 Task: Find connections with filter location Espelkamp with filter topic #Futurismwith filter profile language English with filter current company REDA Chemicals with filter school Petit Seminaire Higher Secondary School with filter industry Media Production with filter service category Consulting with filter keywords title Painter
Action: Mouse moved to (484, 61)
Screenshot: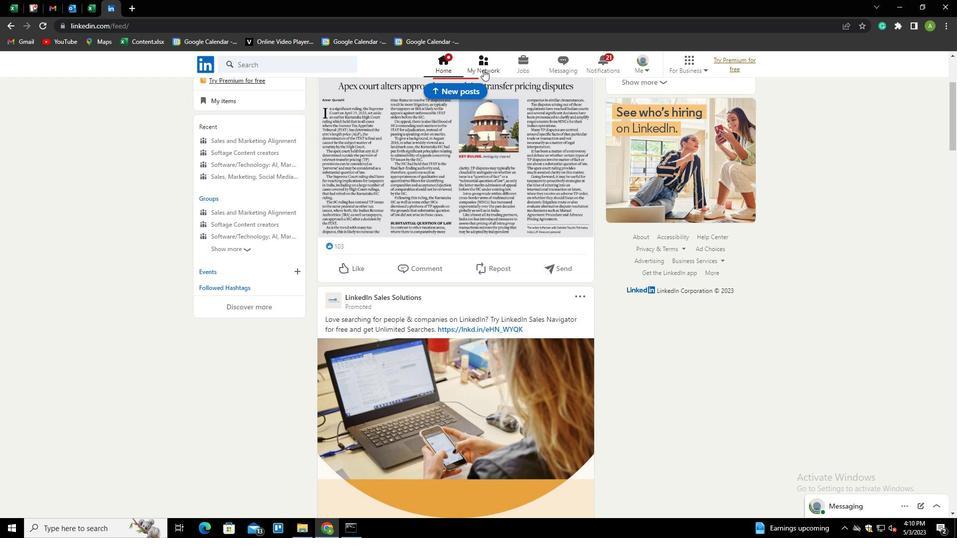 
Action: Mouse pressed left at (484, 61)
Screenshot: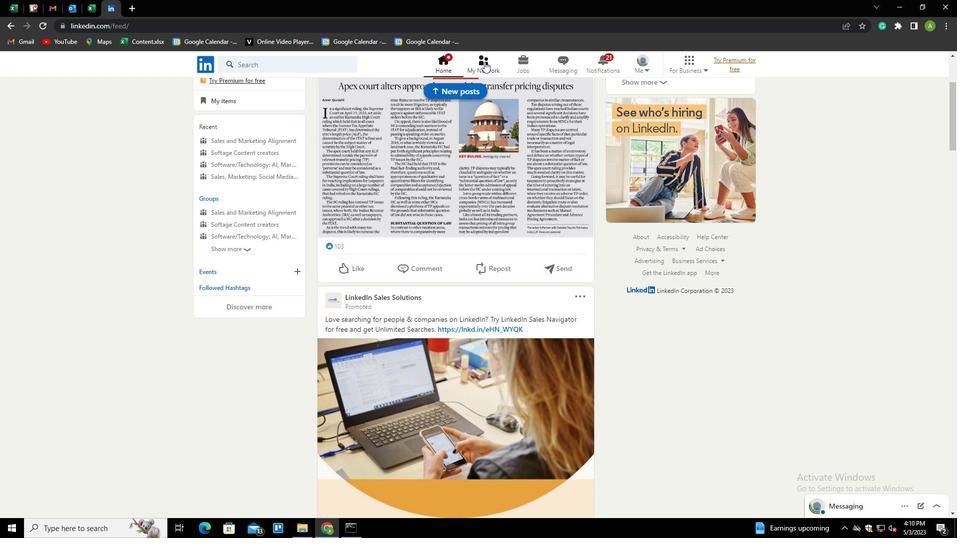 
Action: Mouse moved to (243, 116)
Screenshot: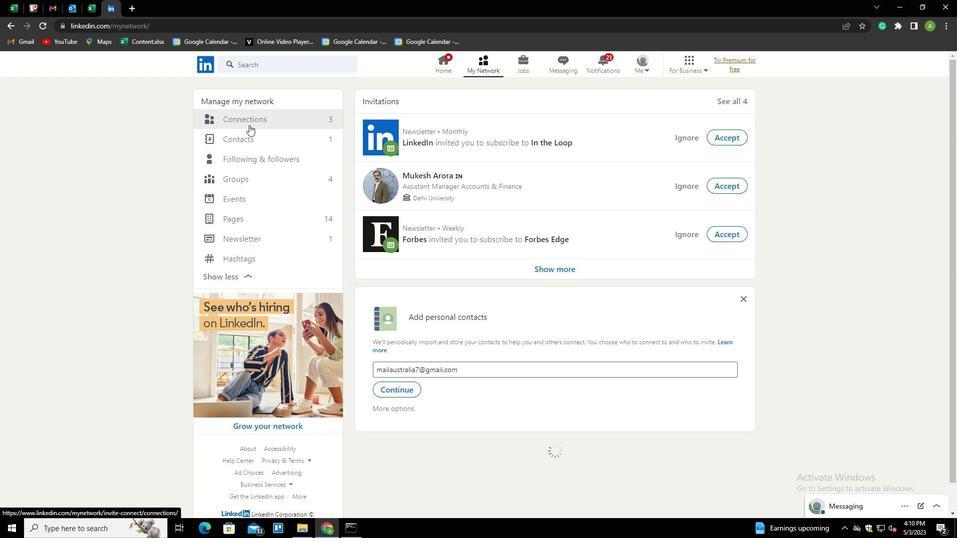 
Action: Mouse pressed left at (243, 116)
Screenshot: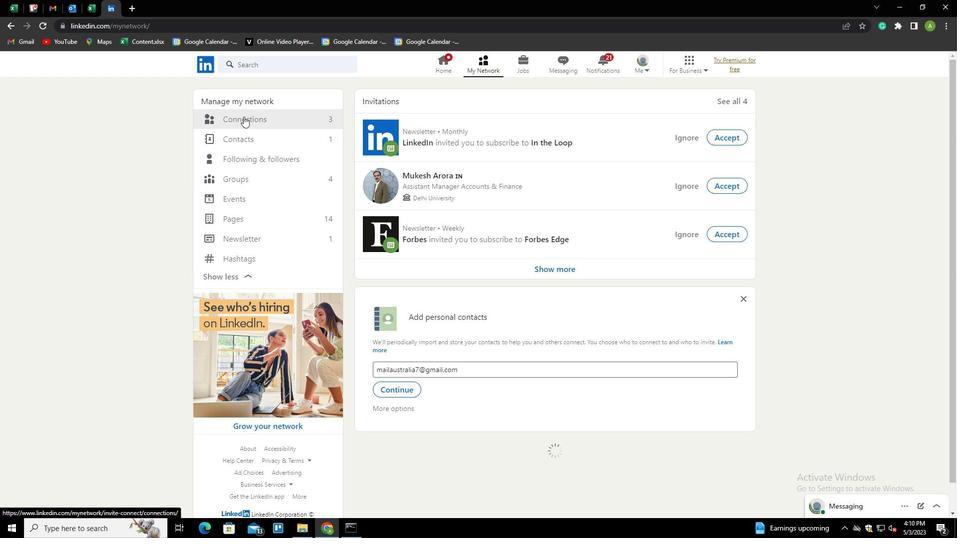 
Action: Mouse moved to (552, 118)
Screenshot: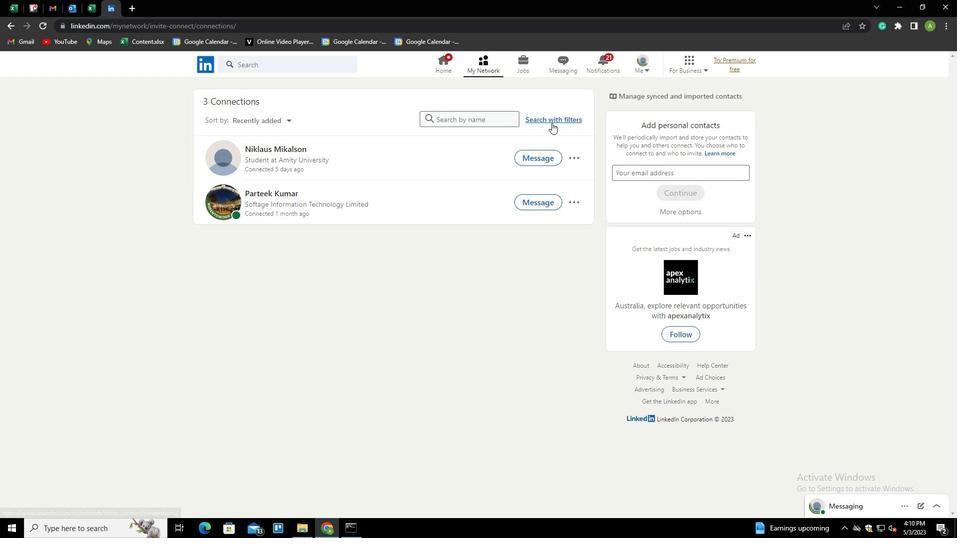
Action: Mouse pressed left at (552, 118)
Screenshot: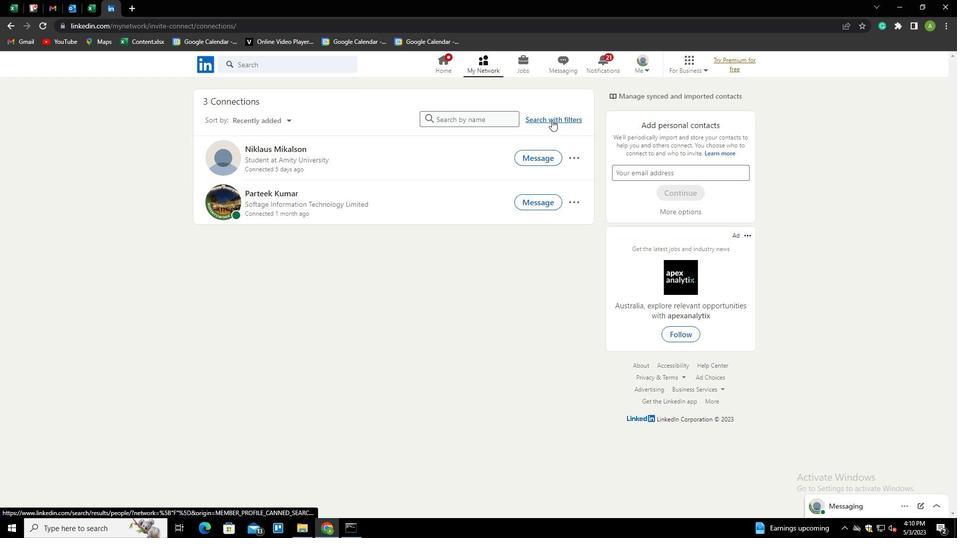 
Action: Mouse moved to (510, 92)
Screenshot: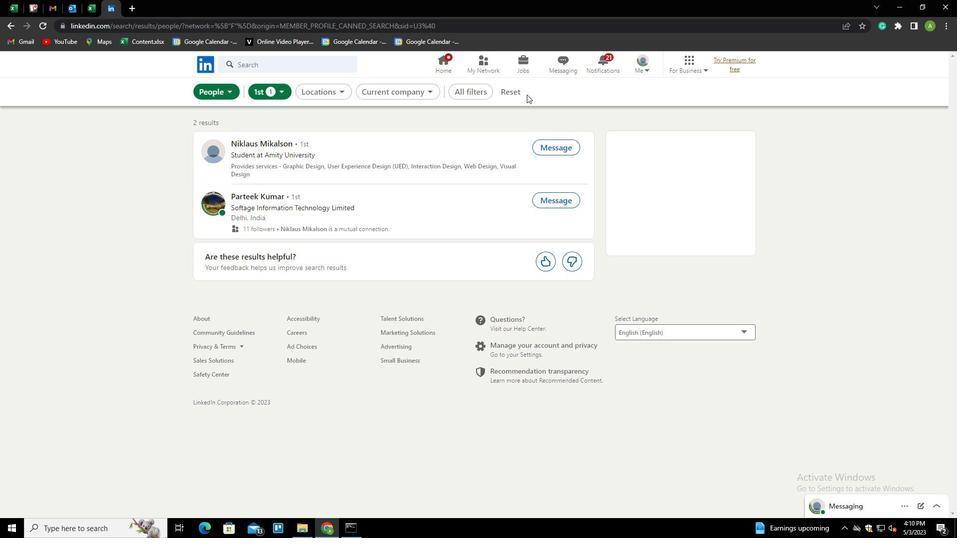 
Action: Mouse pressed left at (510, 92)
Screenshot: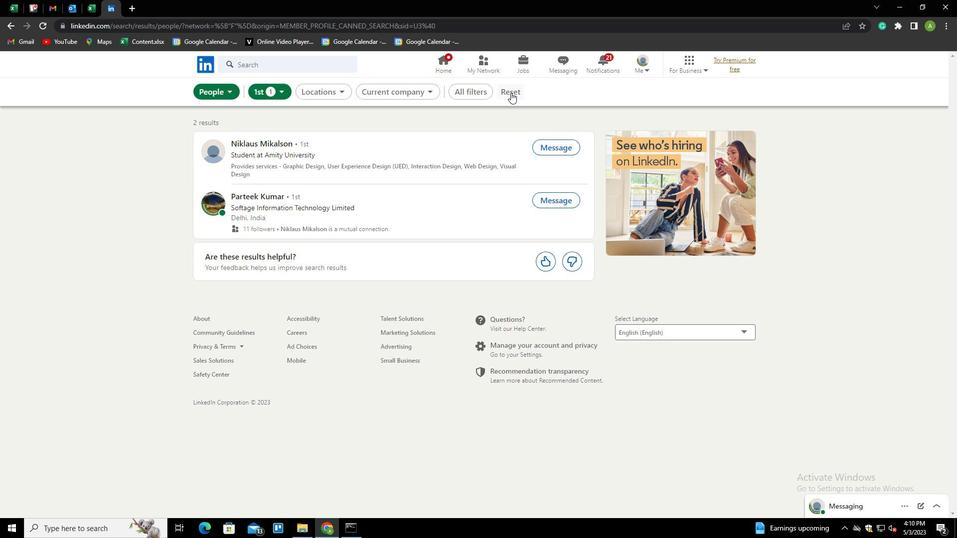 
Action: Mouse moved to (491, 91)
Screenshot: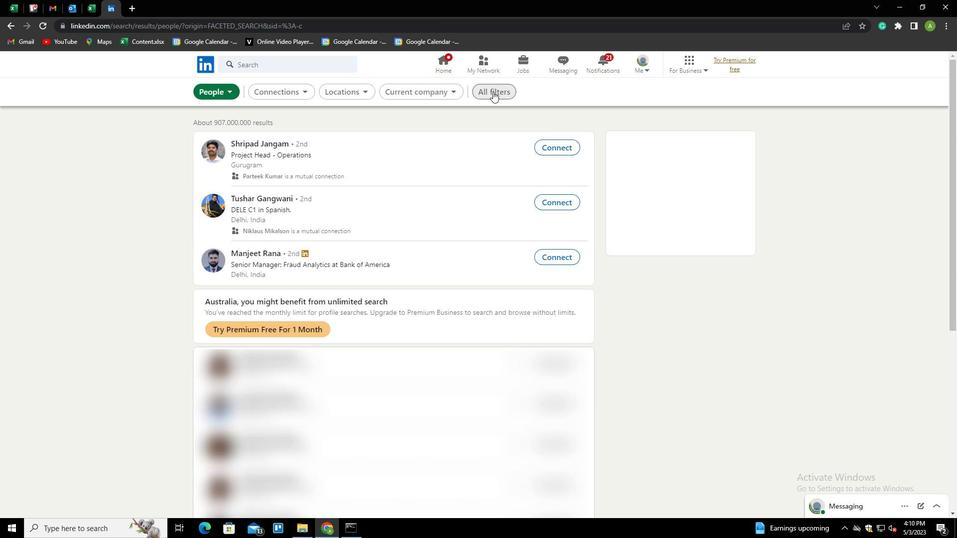 
Action: Mouse pressed left at (491, 91)
Screenshot: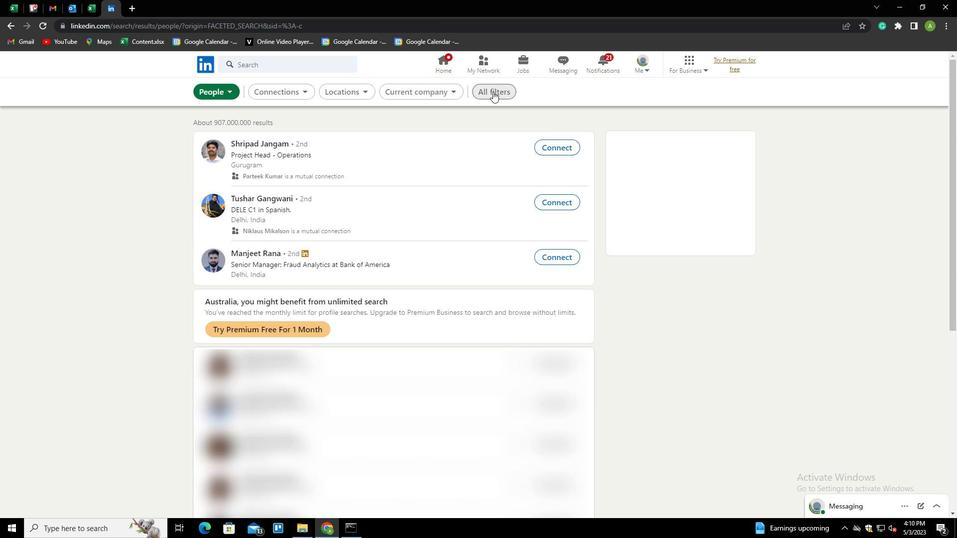 
Action: Mouse moved to (857, 276)
Screenshot: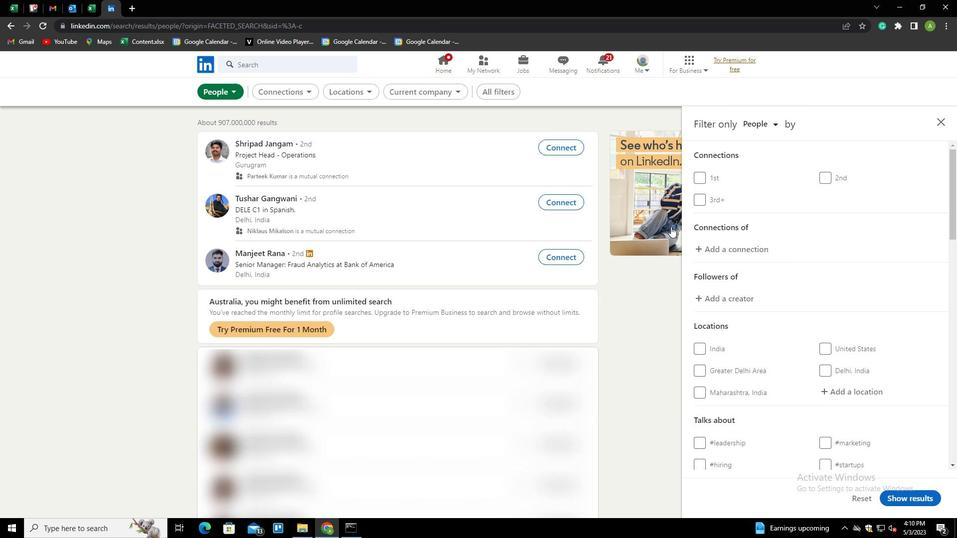 
Action: Mouse scrolled (857, 276) with delta (0, 0)
Screenshot: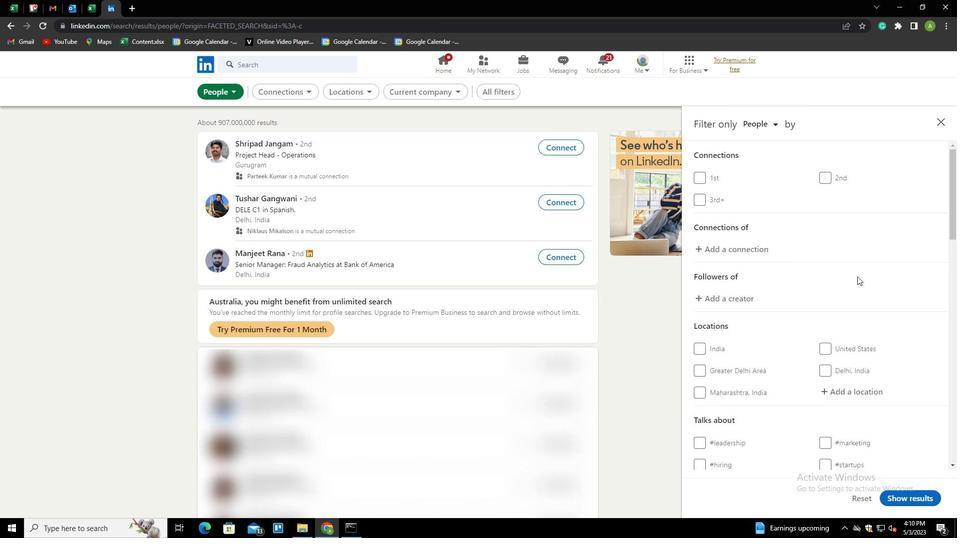 
Action: Mouse scrolled (857, 276) with delta (0, 0)
Screenshot: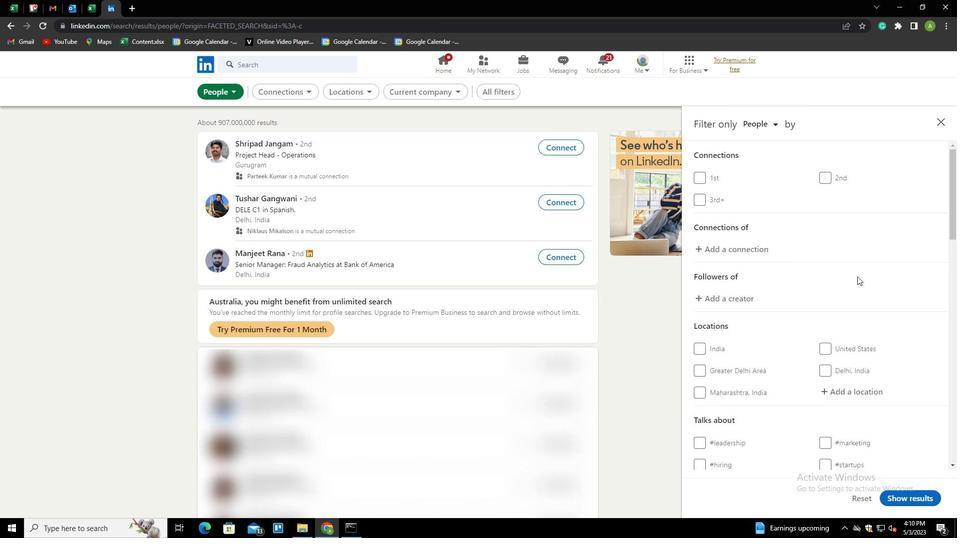 
Action: Mouse moved to (843, 295)
Screenshot: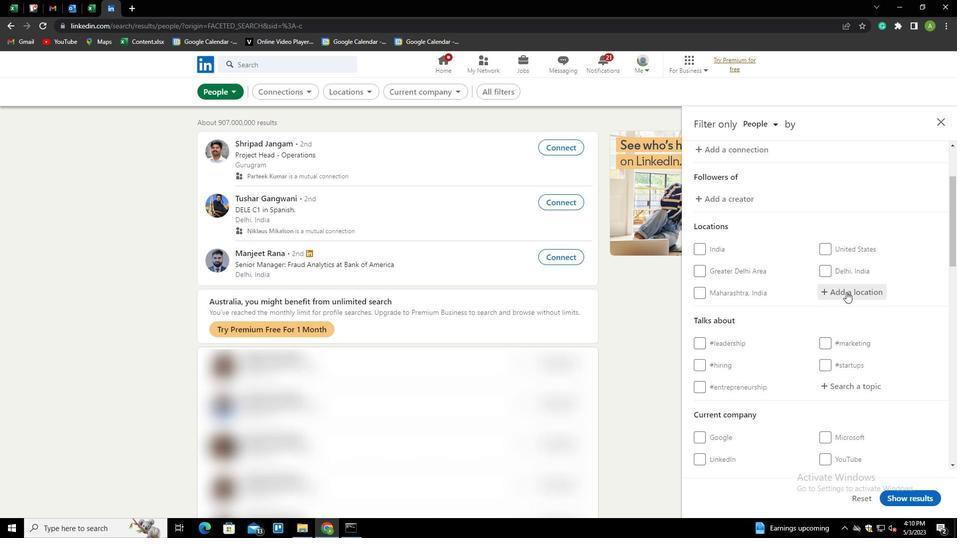 
Action: Mouse pressed left at (843, 295)
Screenshot: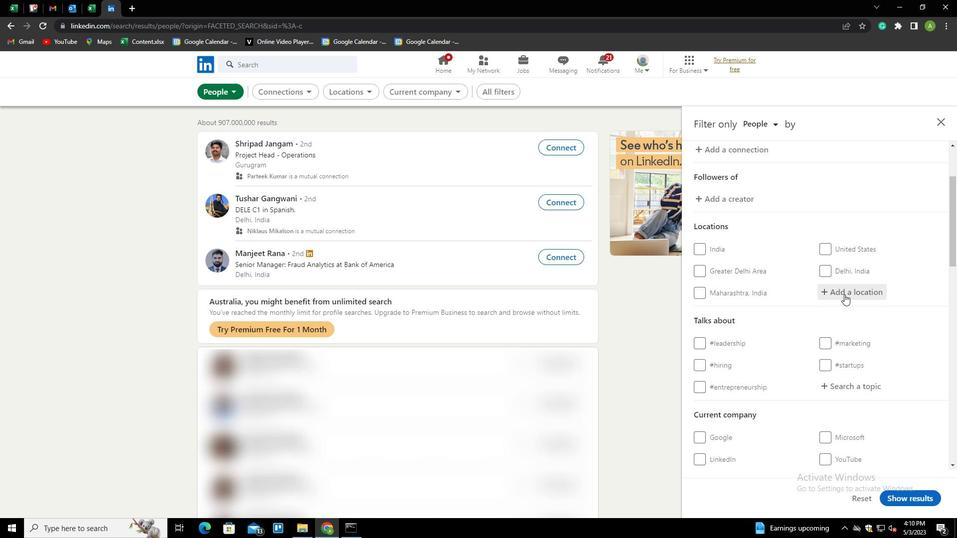 
Action: Mouse moved to (847, 293)
Screenshot: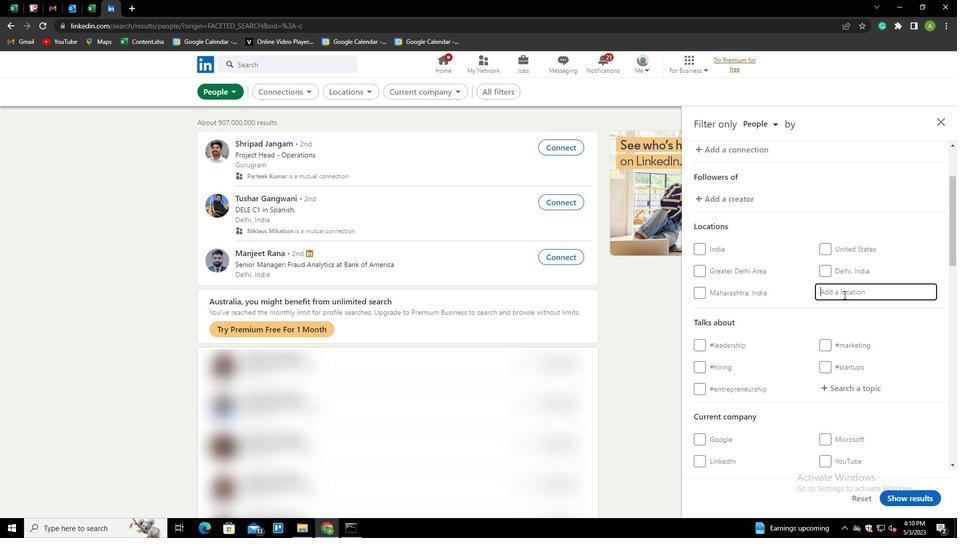 
Action: Mouse pressed left at (847, 293)
Screenshot: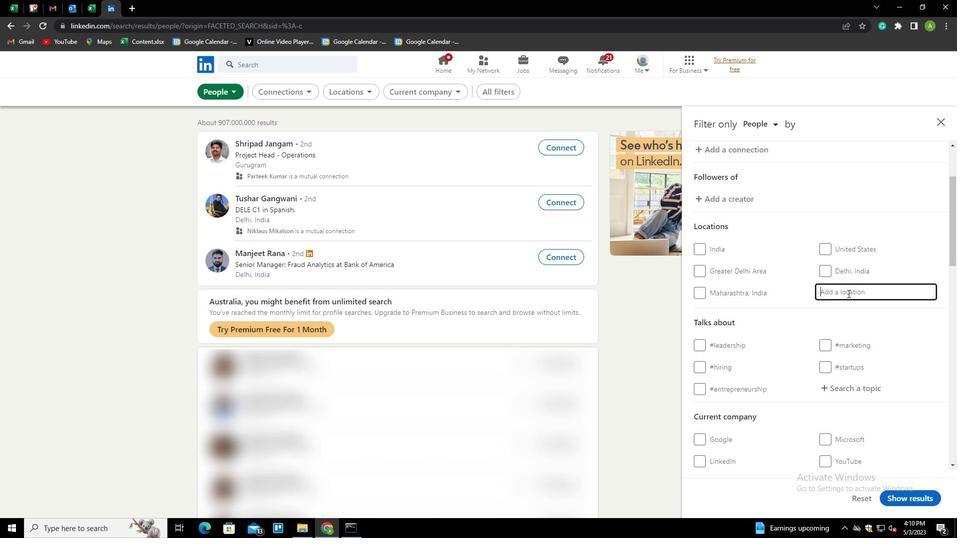 
Action: Key pressed <Key.shift>ESPELKAMP<Key.down><Key.enter>
Screenshot: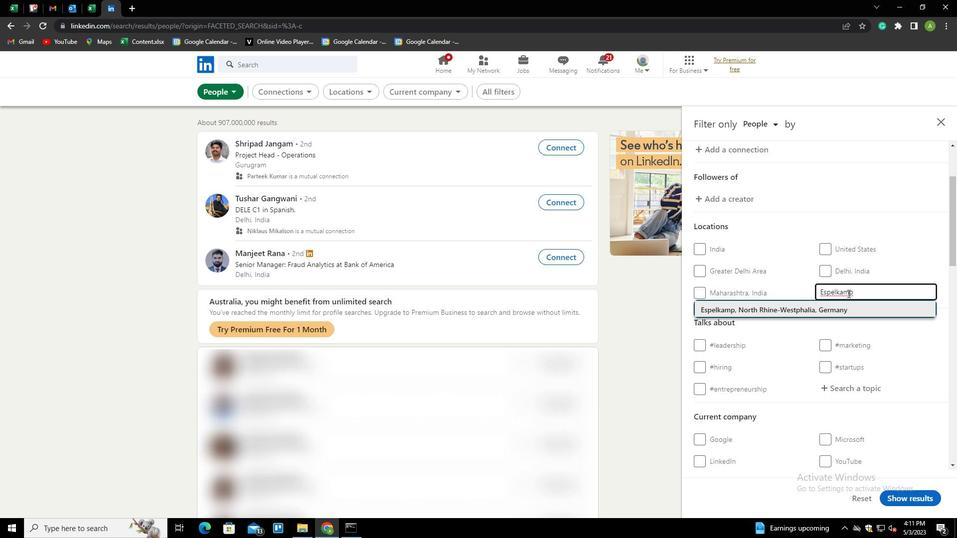 
Action: Mouse scrolled (847, 293) with delta (0, 0)
Screenshot: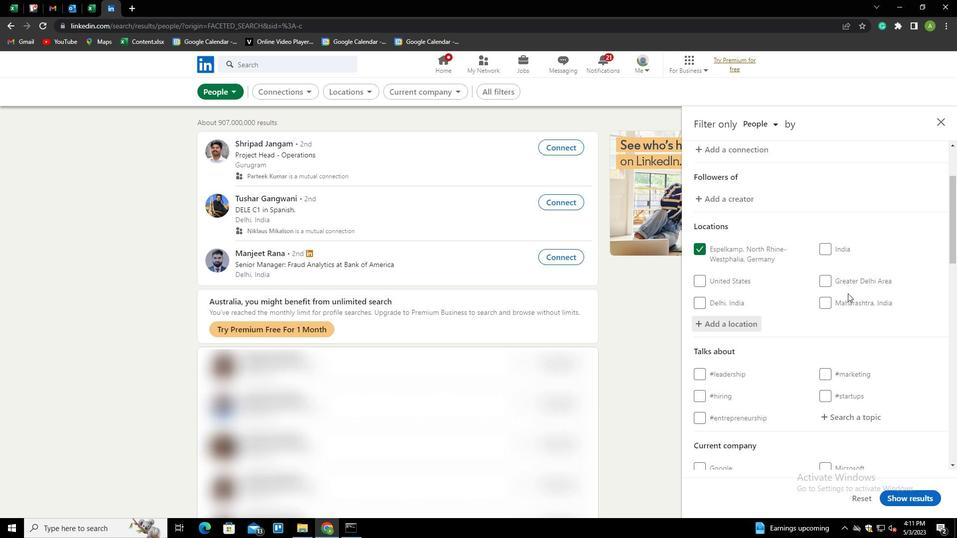 
Action: Mouse scrolled (847, 293) with delta (0, 0)
Screenshot: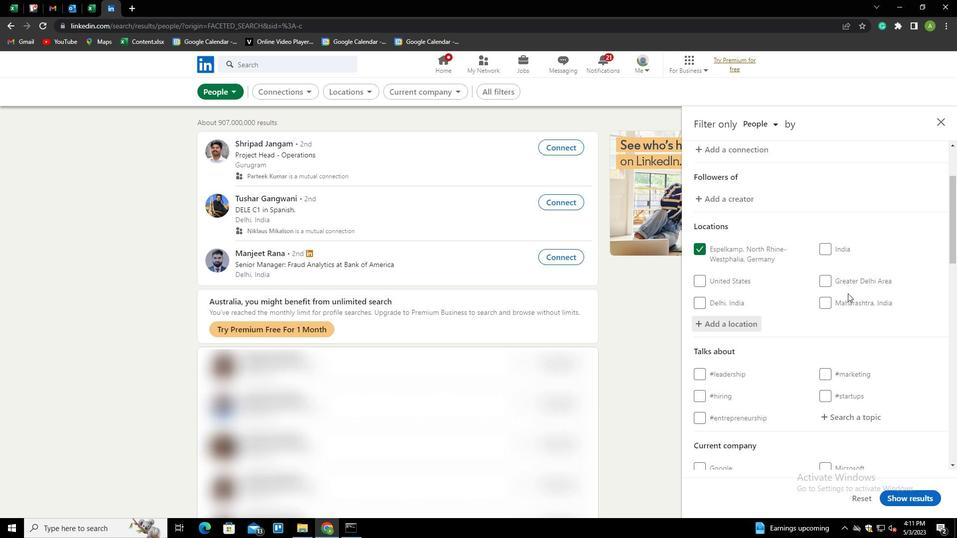
Action: Mouse scrolled (847, 293) with delta (0, 0)
Screenshot: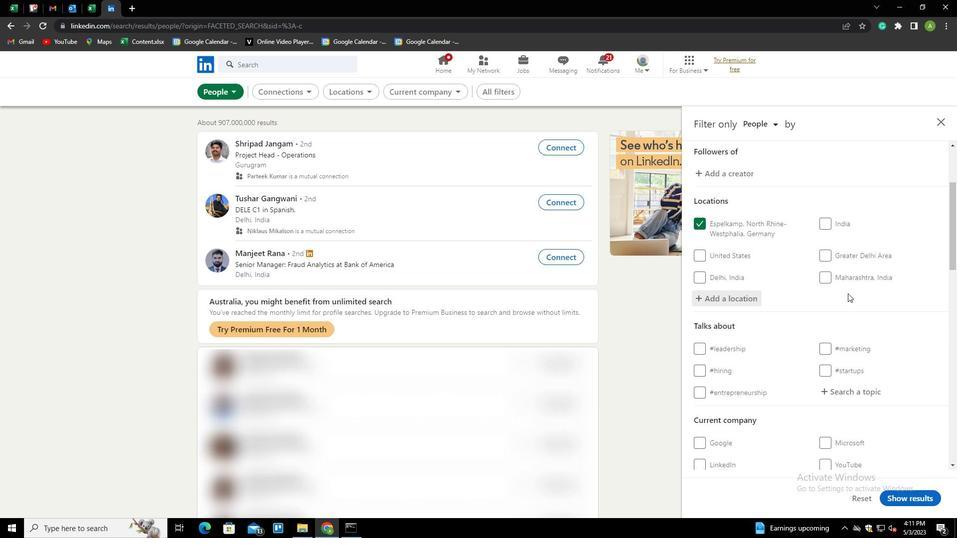 
Action: Mouse moved to (848, 268)
Screenshot: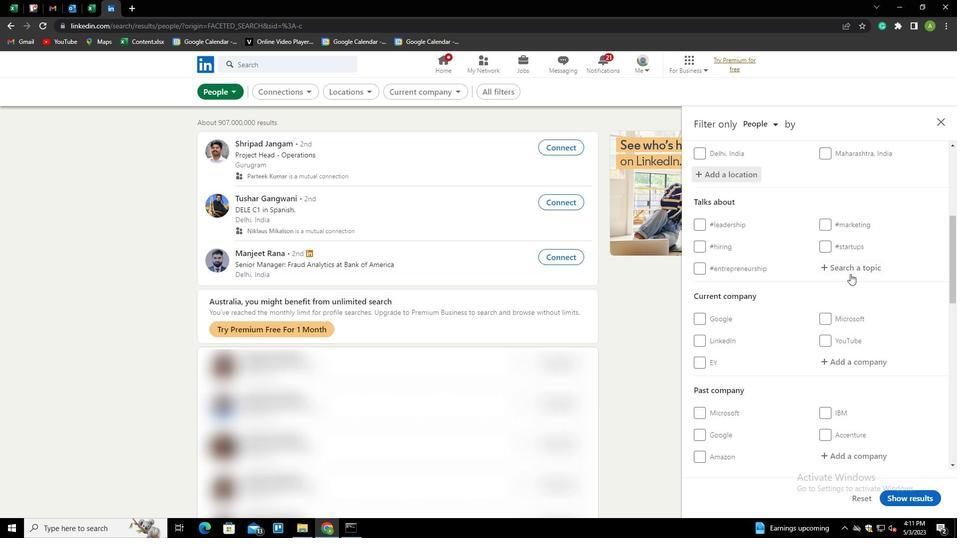 
Action: Mouse pressed left at (848, 268)
Screenshot: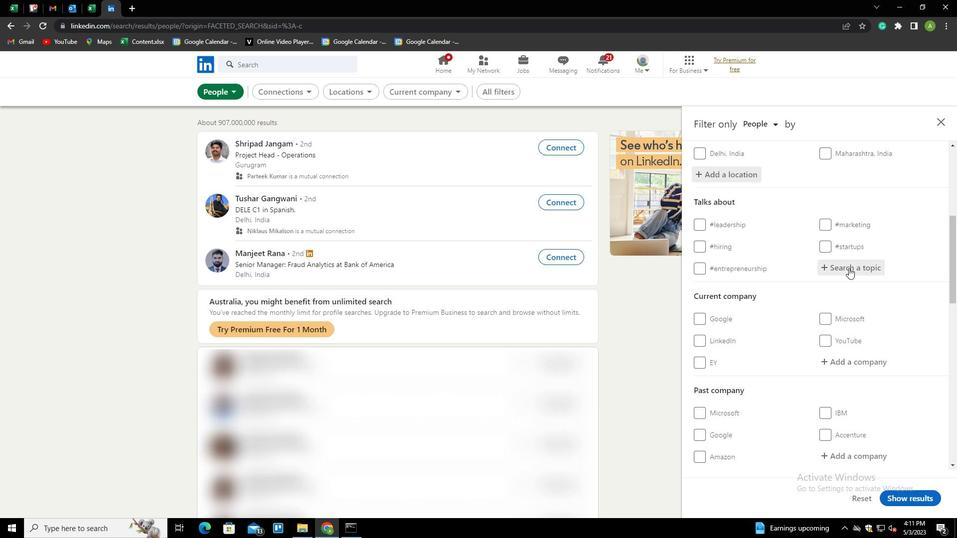 
Action: Key pressed <Key.shift>FUTURISM<Key.down><Key.enter>
Screenshot: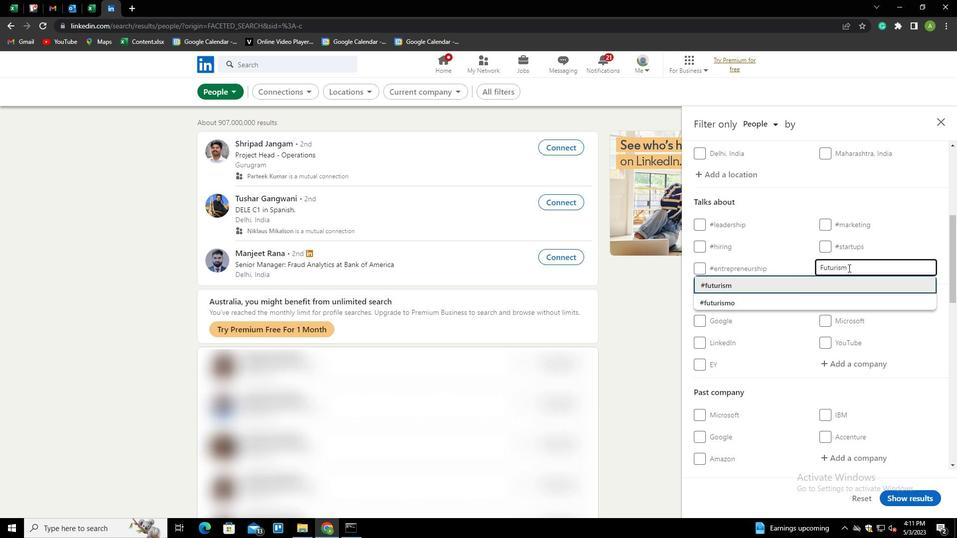 
Action: Mouse scrolled (848, 267) with delta (0, 0)
Screenshot: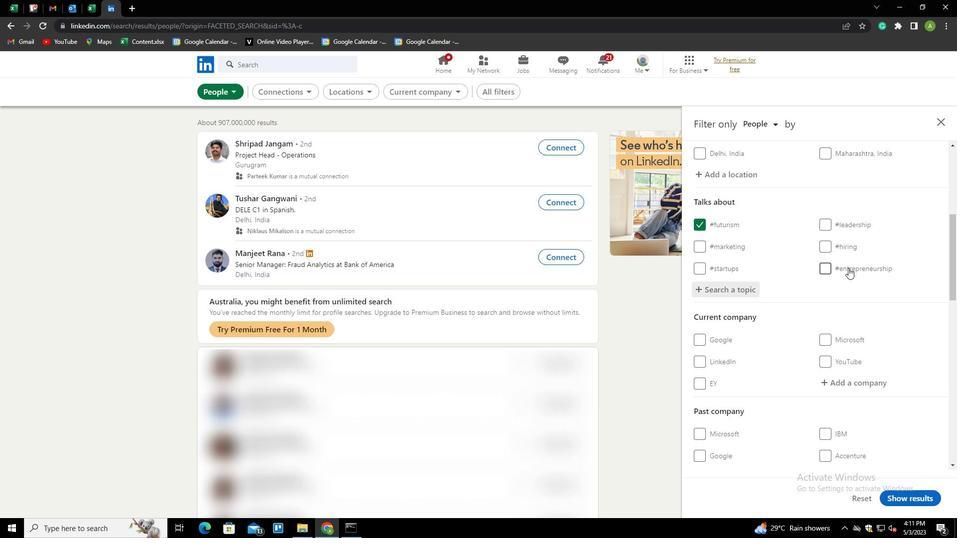 
Action: Mouse scrolled (848, 267) with delta (0, 0)
Screenshot: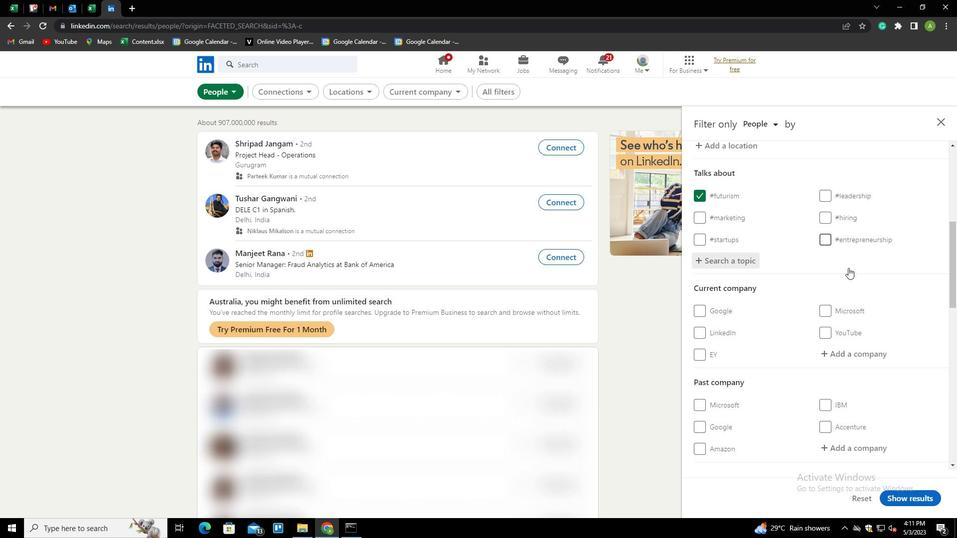 
Action: Mouse scrolled (848, 267) with delta (0, 0)
Screenshot: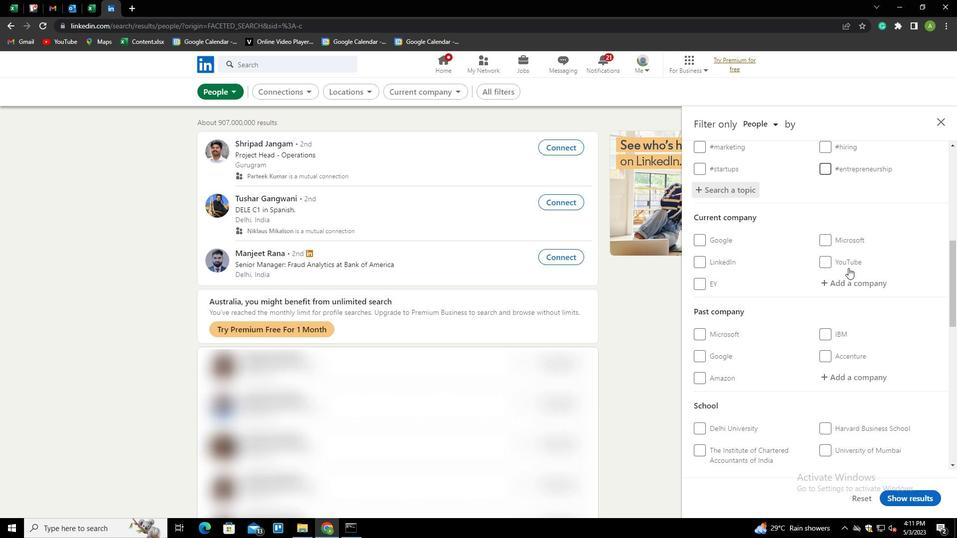 
Action: Mouse moved to (853, 242)
Screenshot: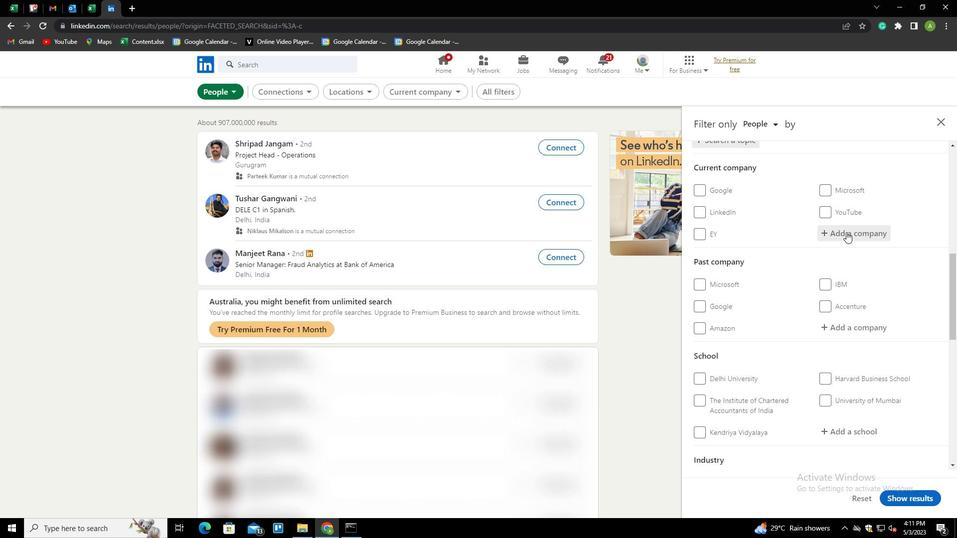 
Action: Mouse scrolled (853, 242) with delta (0, 0)
Screenshot: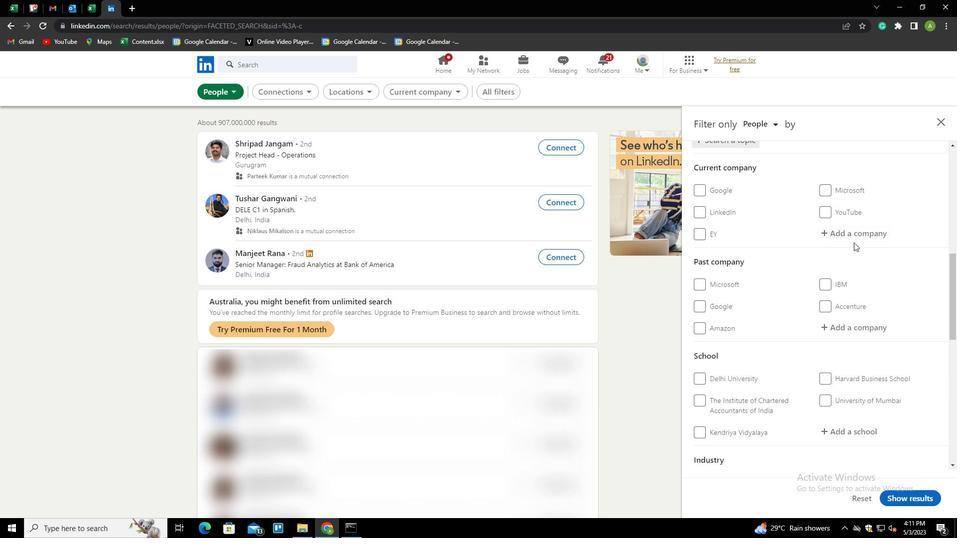 
Action: Mouse scrolled (853, 242) with delta (0, 0)
Screenshot: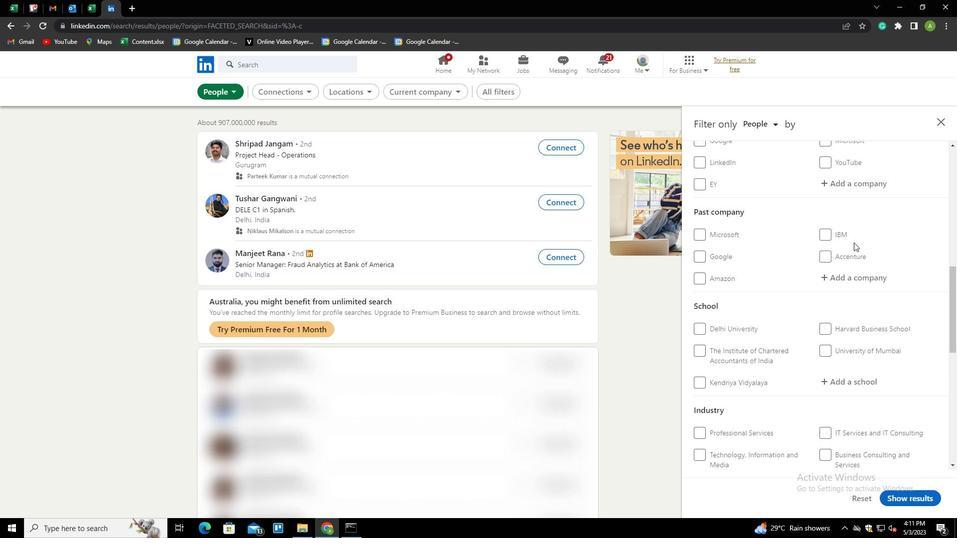 
Action: Mouse scrolled (853, 242) with delta (0, 0)
Screenshot: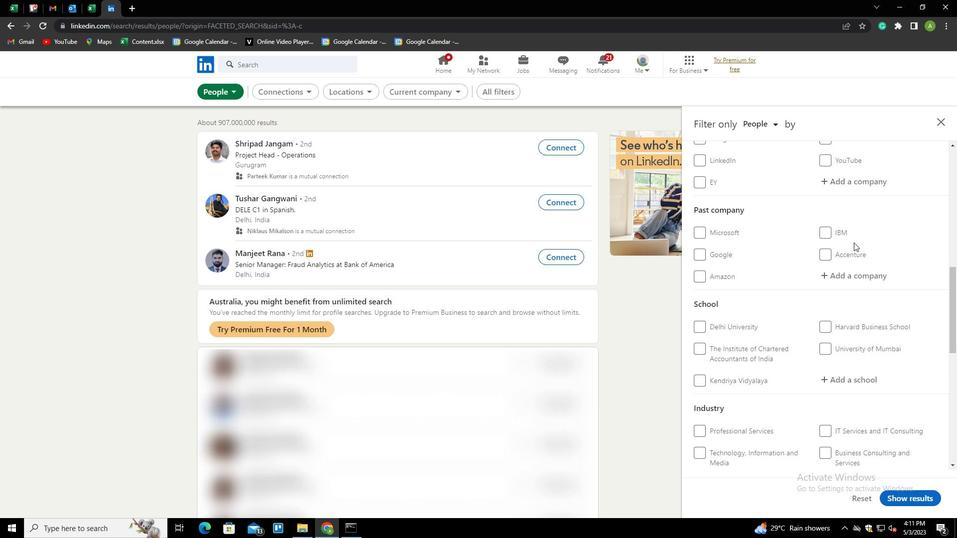 
Action: Mouse scrolled (853, 242) with delta (0, 0)
Screenshot: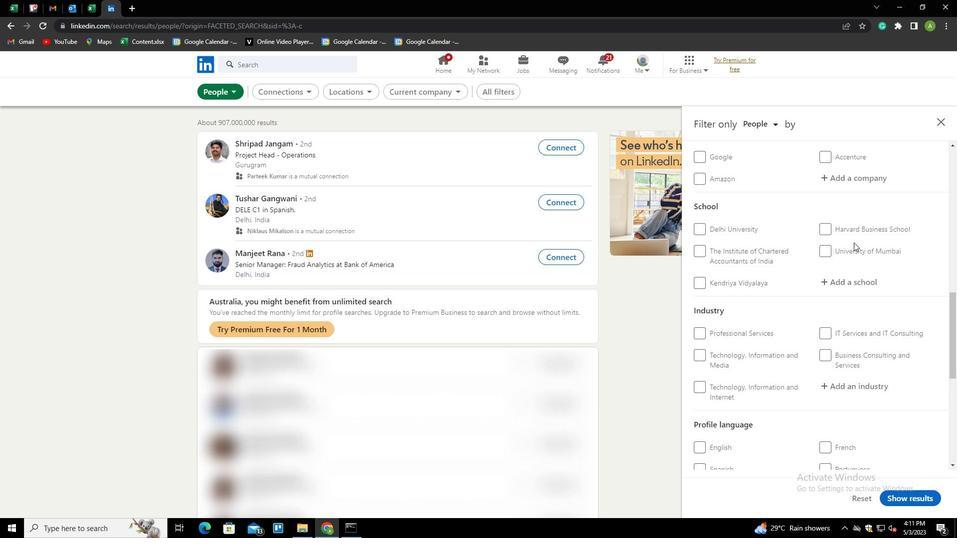 
Action: Mouse scrolled (853, 242) with delta (0, 0)
Screenshot: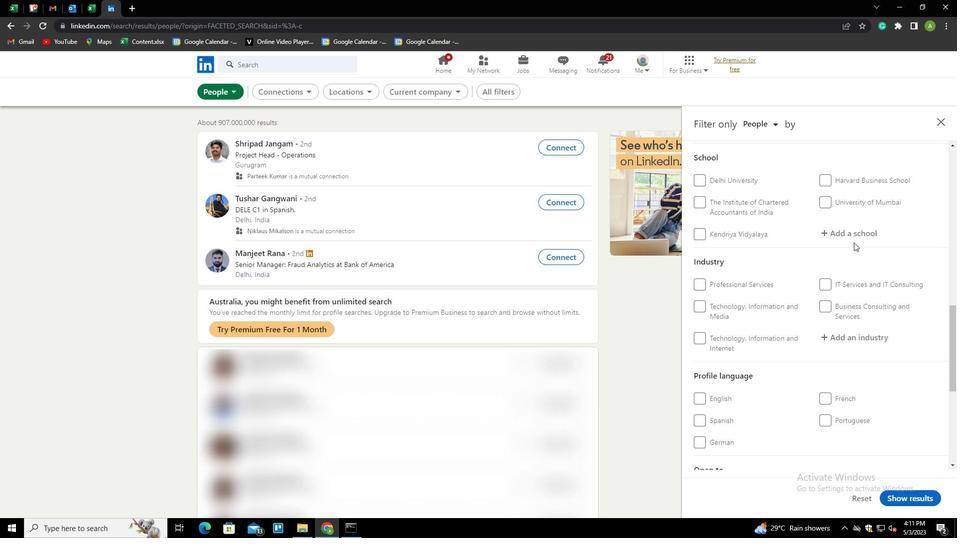 
Action: Mouse scrolled (853, 242) with delta (0, 0)
Screenshot: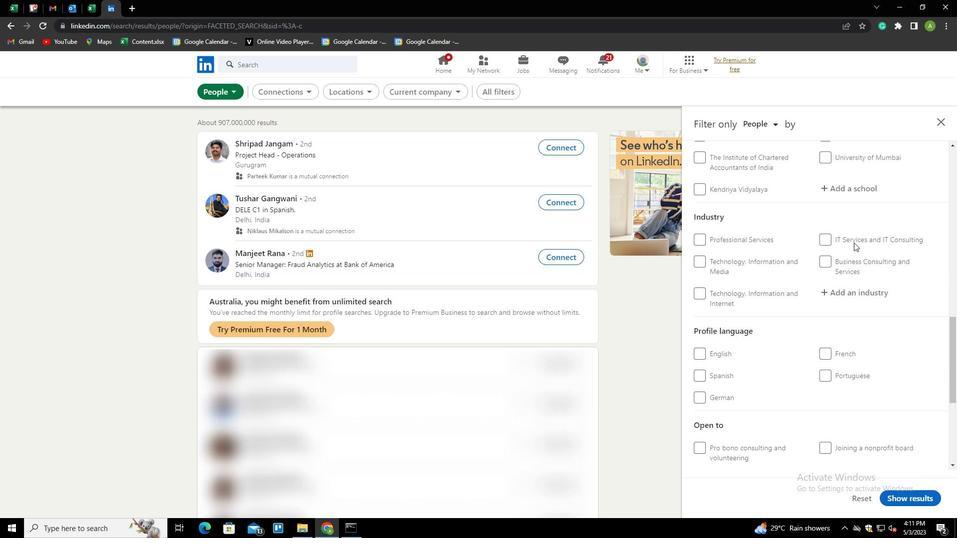 
Action: Mouse scrolled (853, 242) with delta (0, 0)
Screenshot: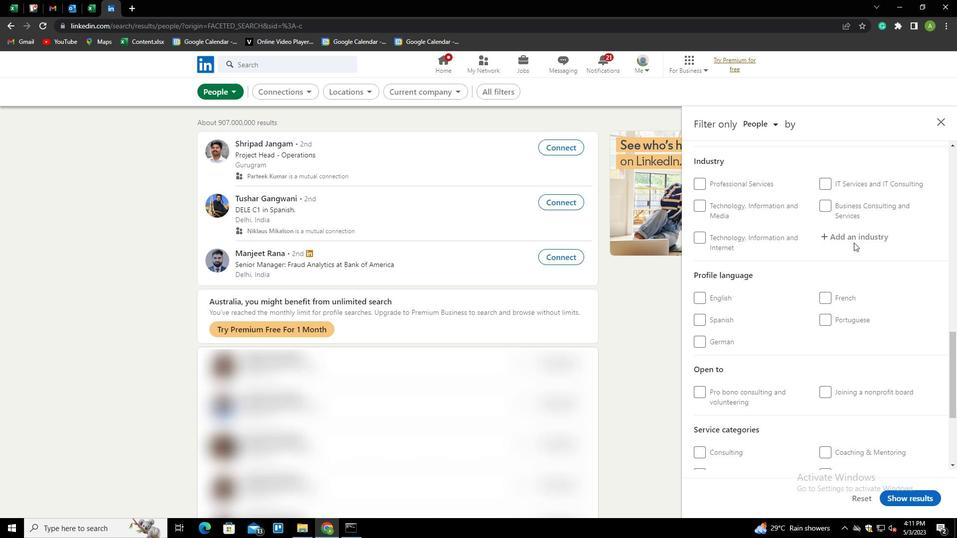 
Action: Mouse scrolled (853, 242) with delta (0, 0)
Screenshot: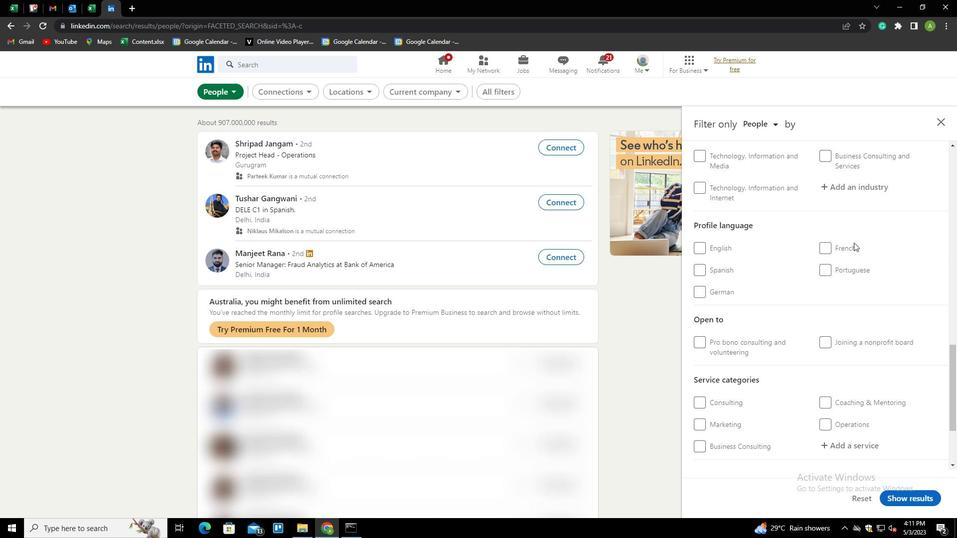 
Action: Mouse moved to (853, 243)
Screenshot: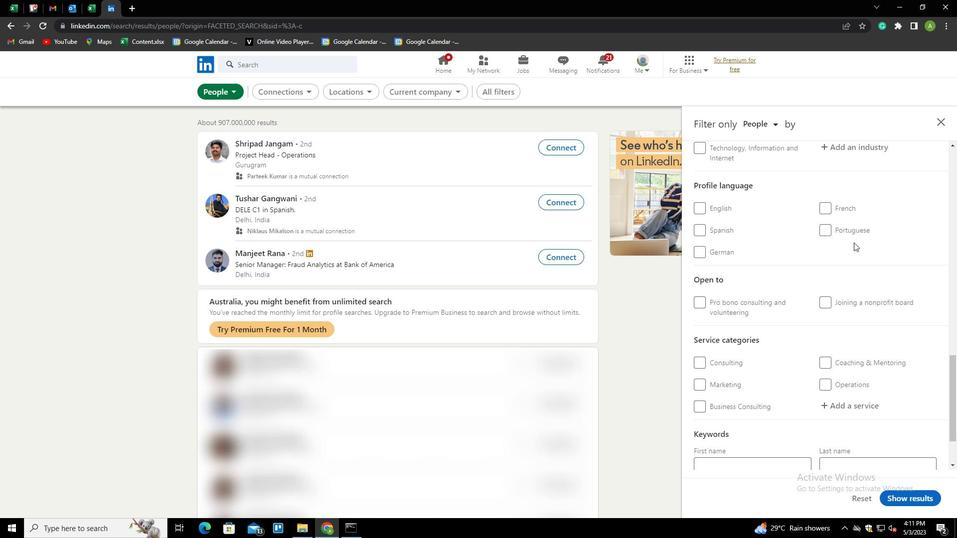 
Action: Mouse scrolled (853, 242) with delta (0, 0)
Screenshot: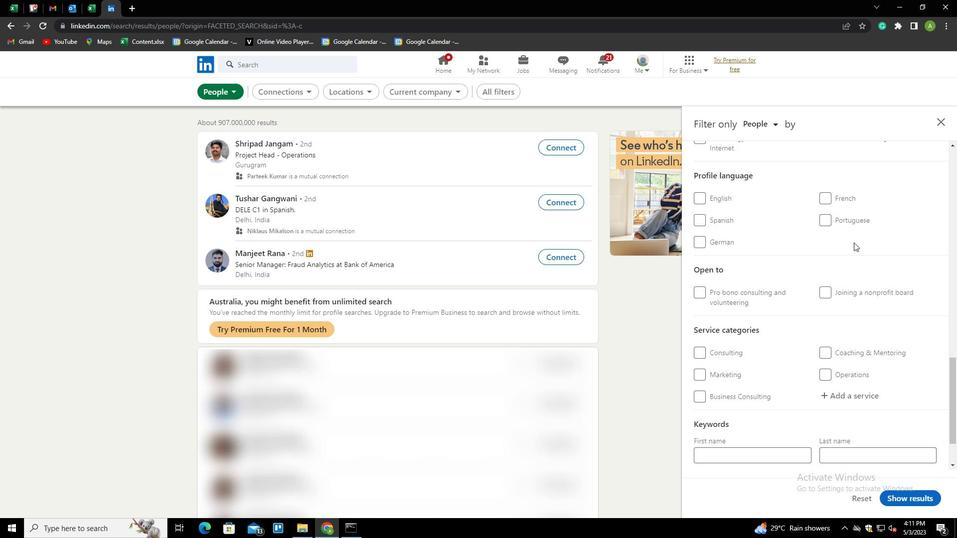
Action: Mouse moved to (712, 149)
Screenshot: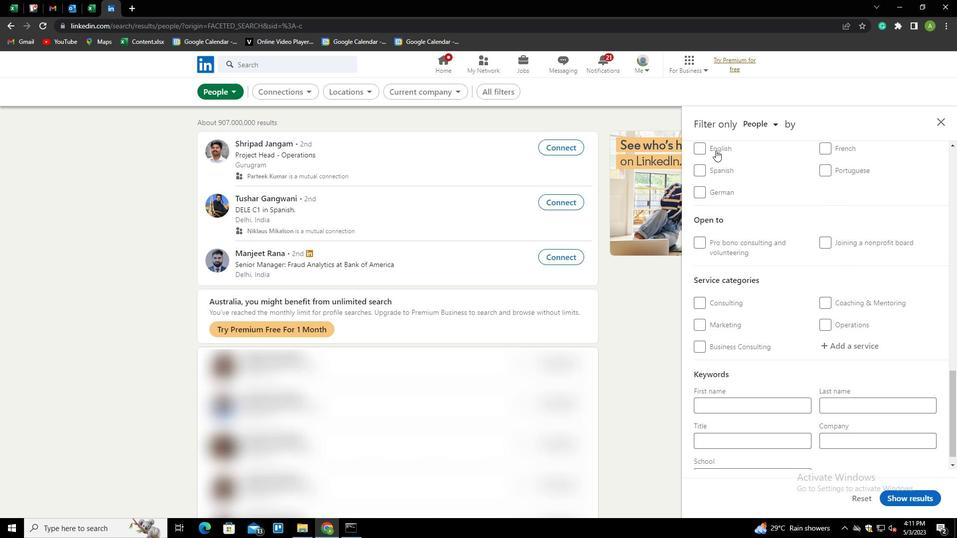 
Action: Mouse pressed left at (712, 149)
Screenshot: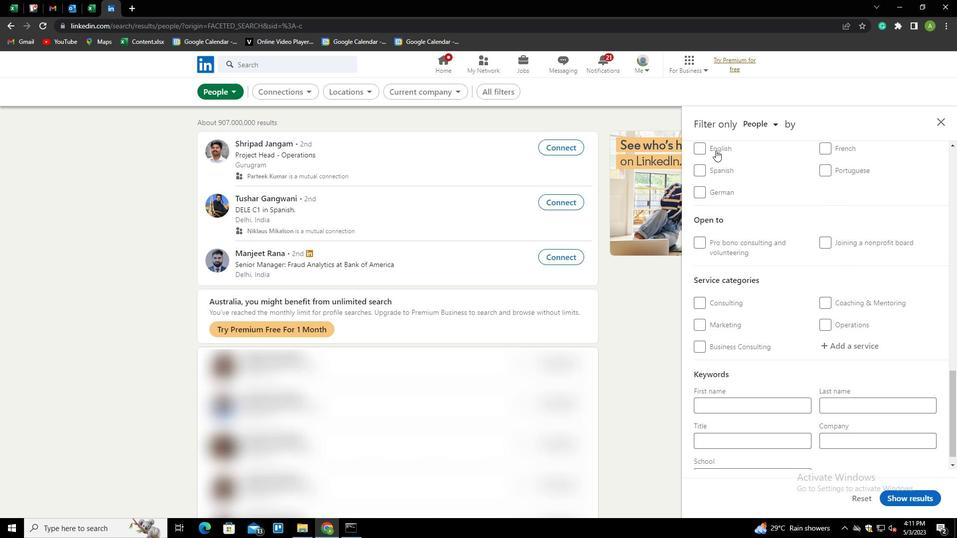 
Action: Mouse moved to (822, 210)
Screenshot: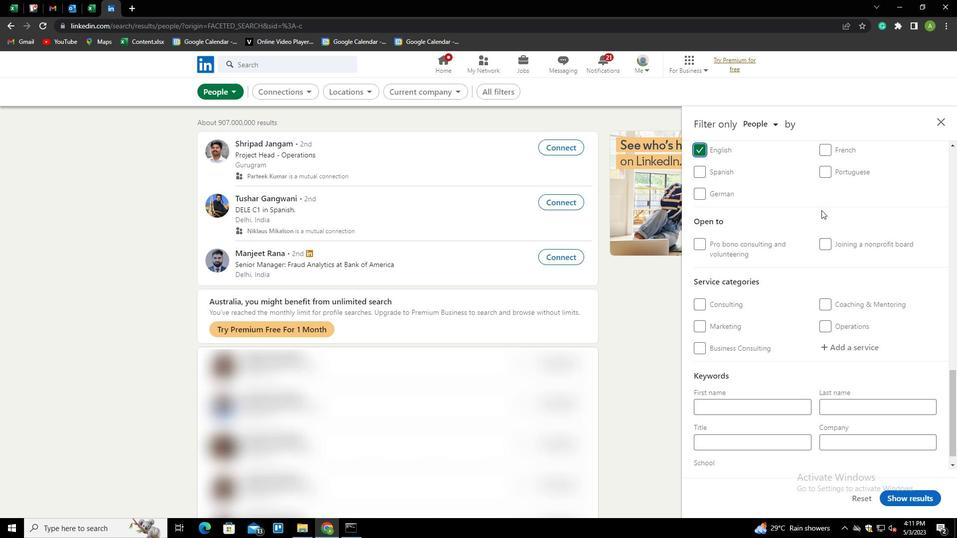 
Action: Mouse scrolled (822, 210) with delta (0, 0)
Screenshot: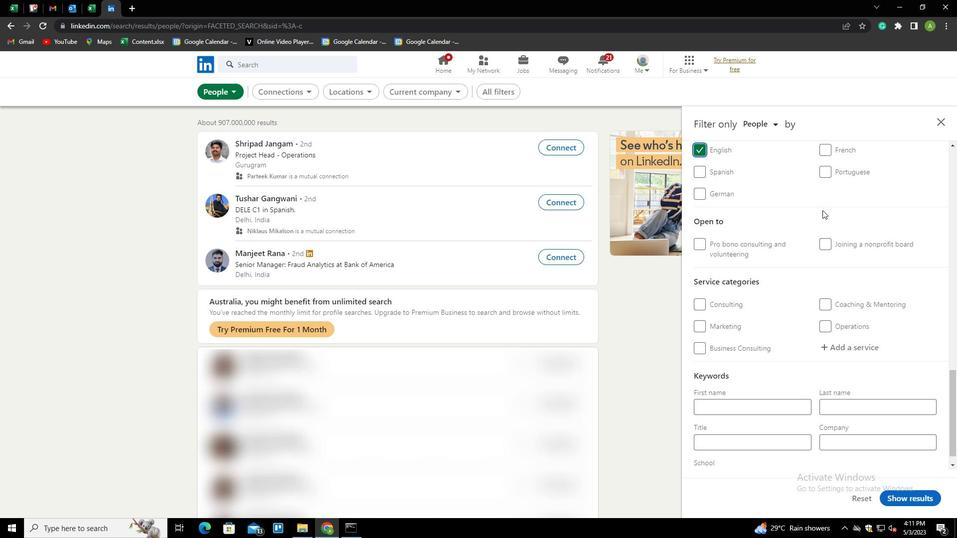 
Action: Mouse scrolled (822, 210) with delta (0, 0)
Screenshot: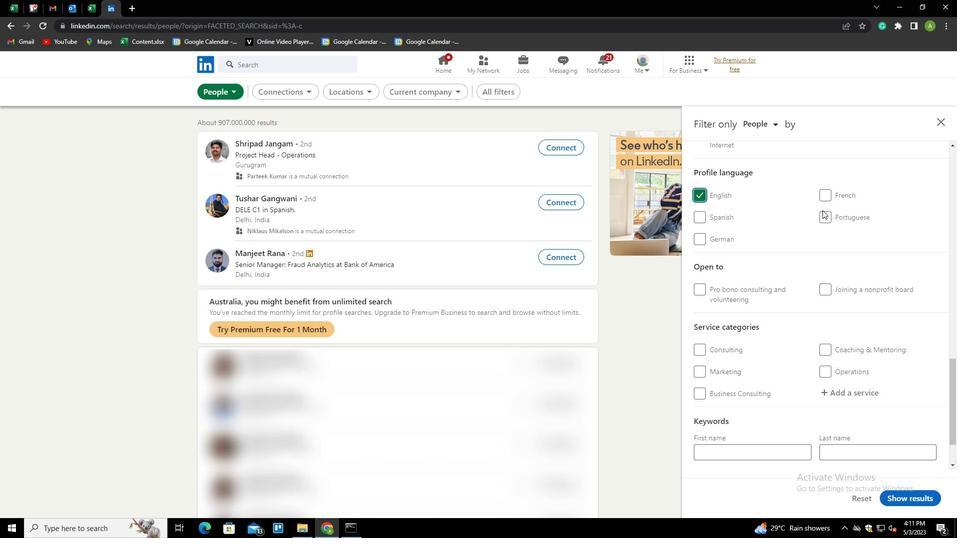 
Action: Mouse moved to (823, 210)
Screenshot: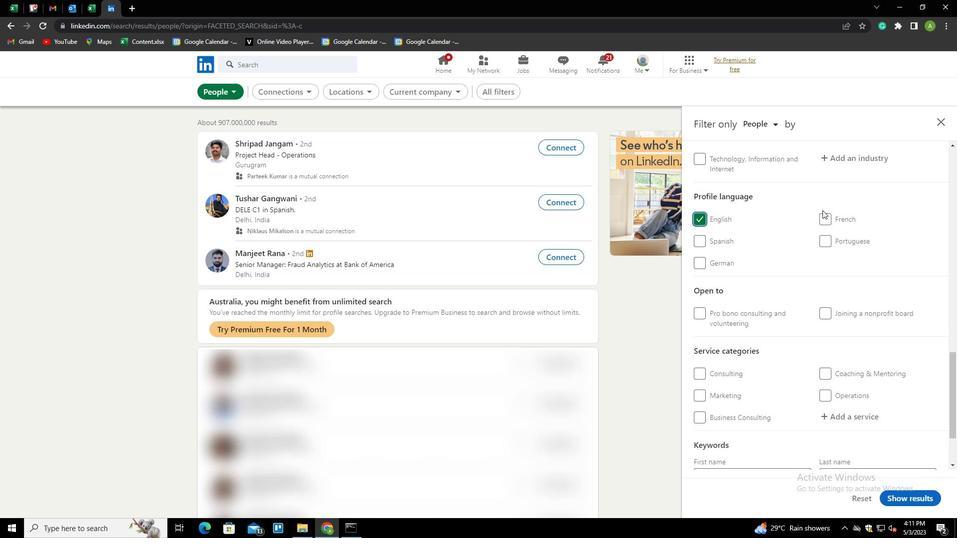 
Action: Mouse scrolled (823, 211) with delta (0, 0)
Screenshot: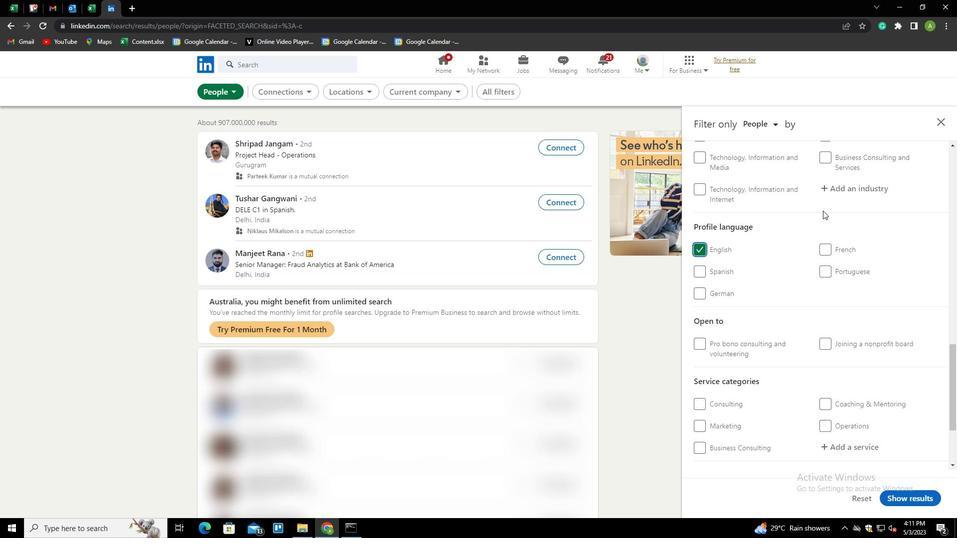 
Action: Mouse moved to (823, 211)
Screenshot: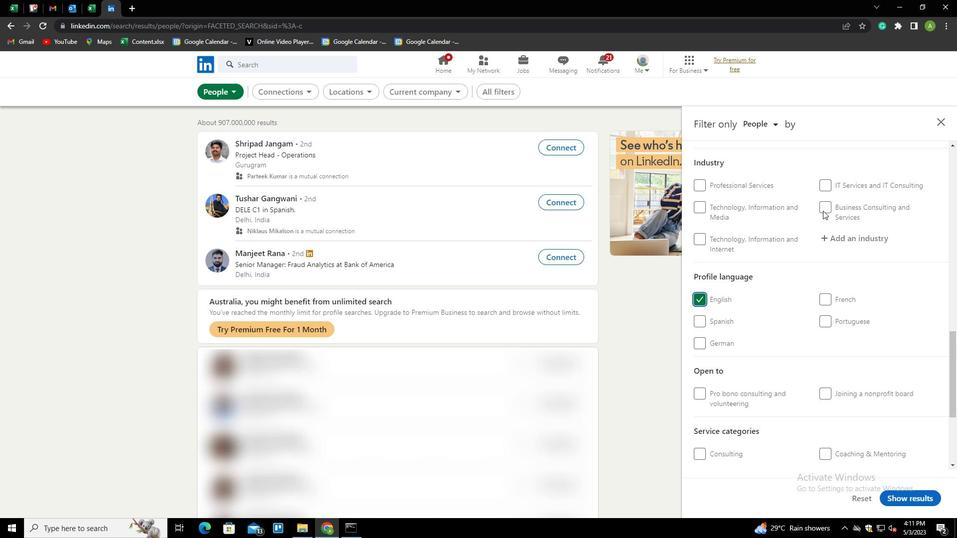 
Action: Mouse scrolled (823, 212) with delta (0, 0)
Screenshot: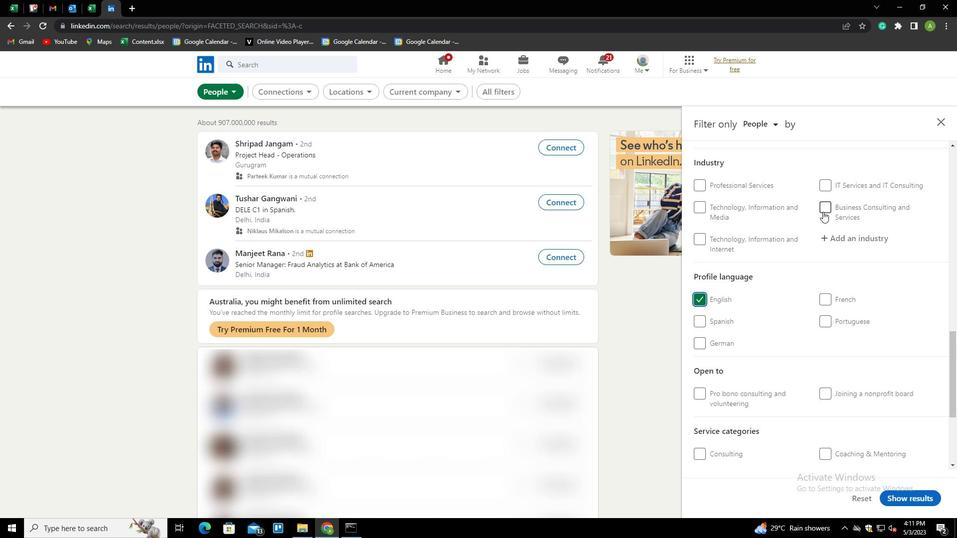 
Action: Mouse scrolled (823, 212) with delta (0, 0)
Screenshot: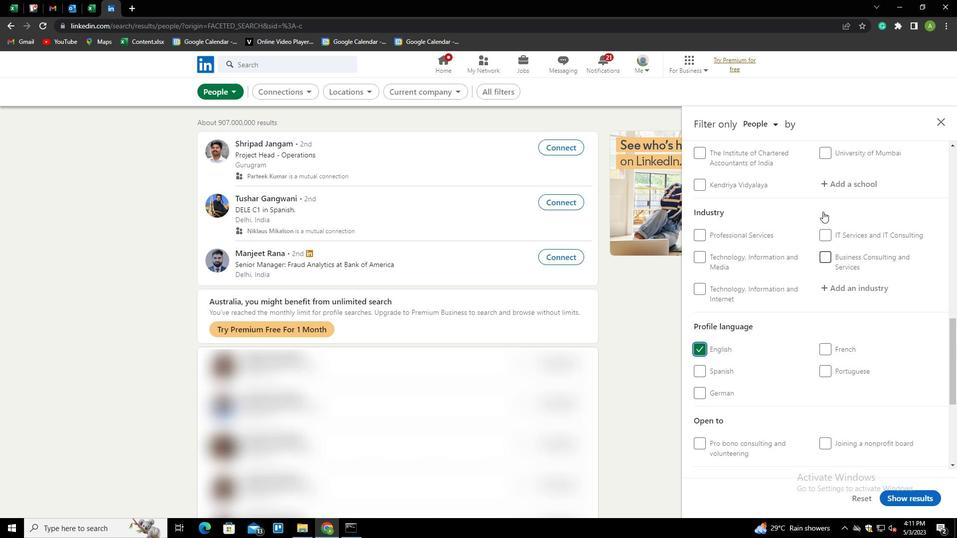 
Action: Mouse scrolled (823, 212) with delta (0, 0)
Screenshot: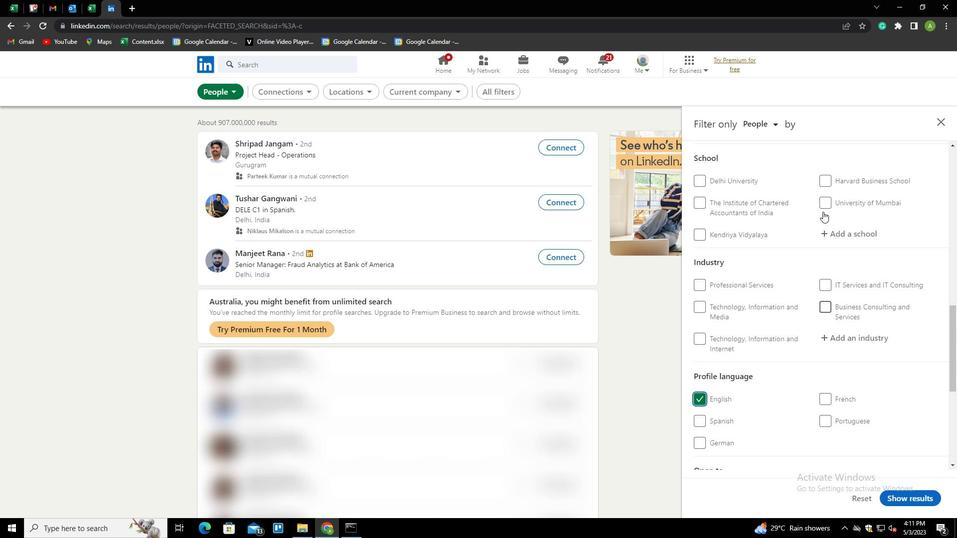 
Action: Mouse scrolled (823, 212) with delta (0, 0)
Screenshot: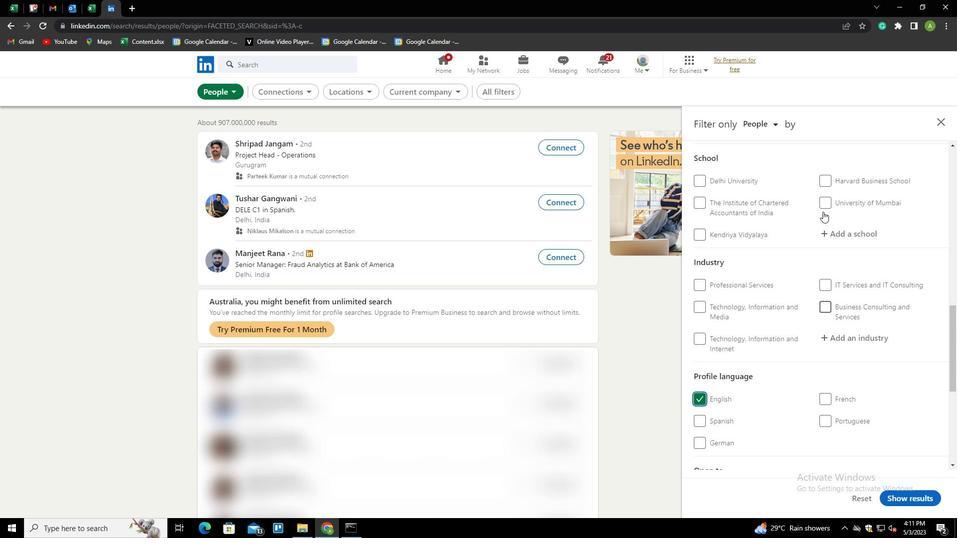 
Action: Mouse scrolled (823, 212) with delta (0, 0)
Screenshot: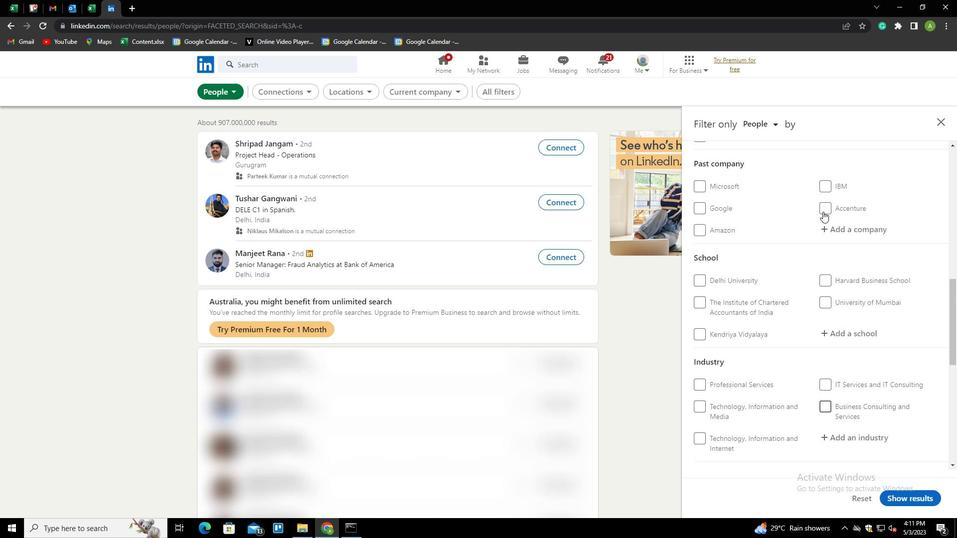 
Action: Mouse scrolled (823, 212) with delta (0, 0)
Screenshot: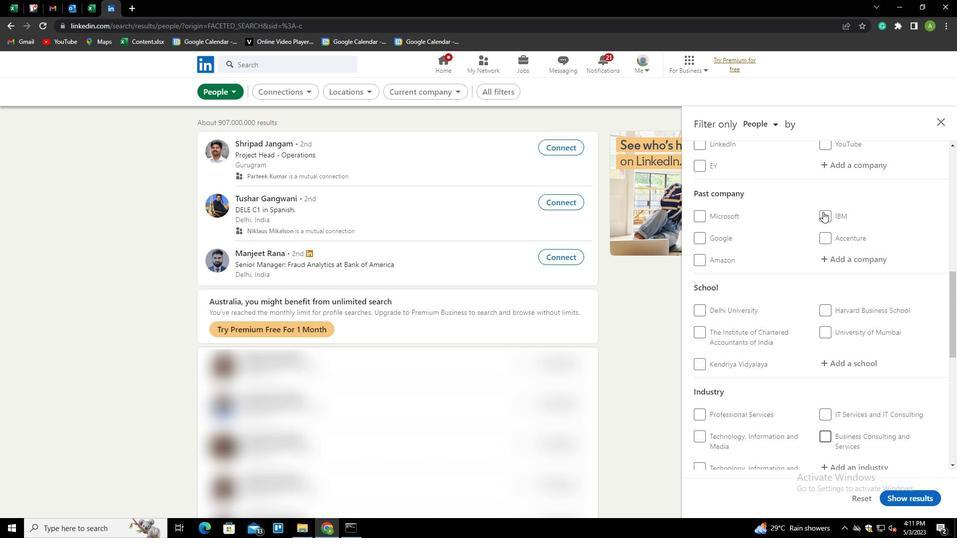 
Action: Mouse moved to (824, 211)
Screenshot: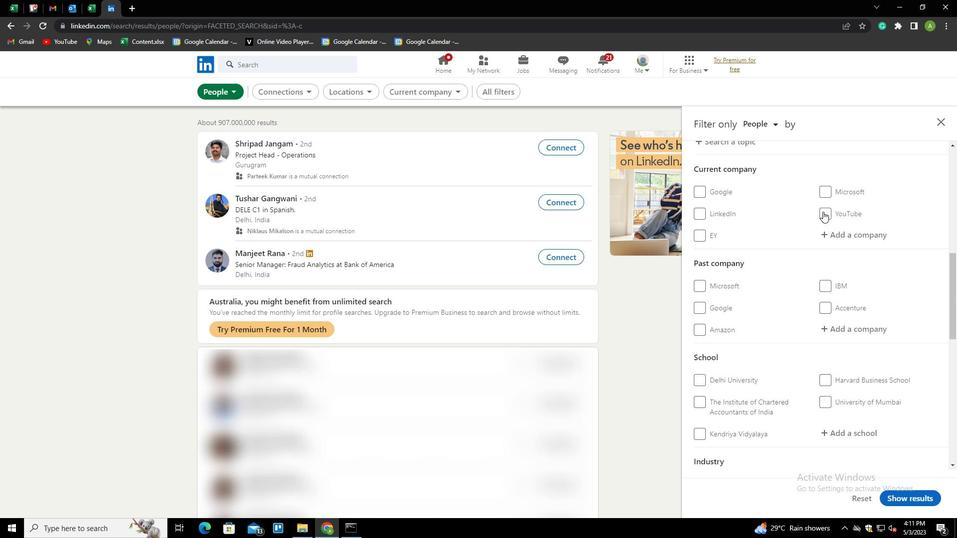 
Action: Mouse scrolled (824, 212) with delta (0, 0)
Screenshot: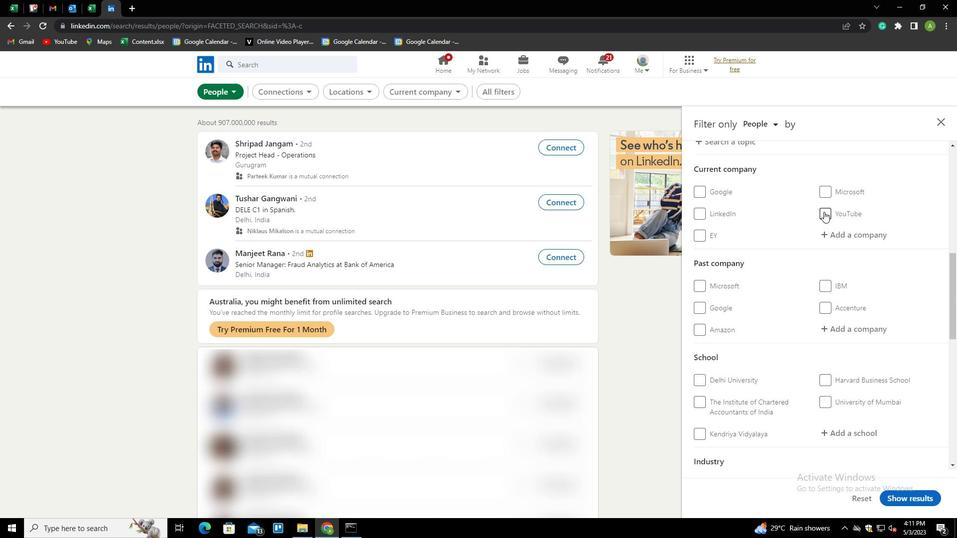 
Action: Mouse moved to (825, 211)
Screenshot: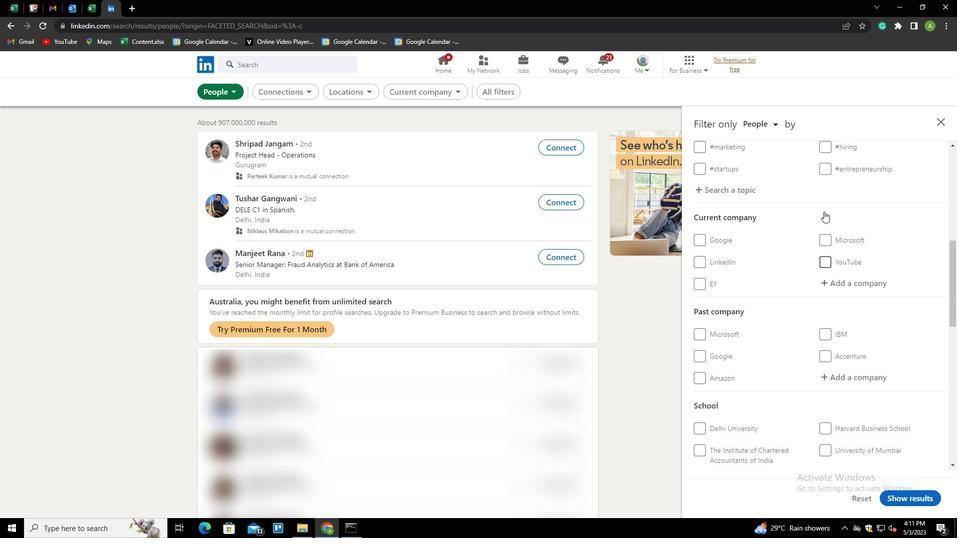 
Action: Mouse scrolled (825, 212) with delta (0, 0)
Screenshot: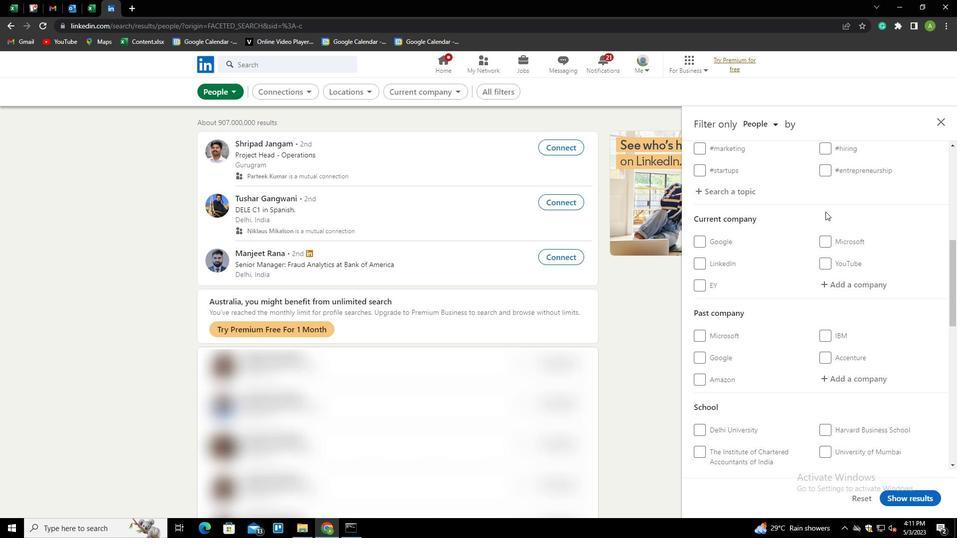 
Action: Mouse moved to (830, 273)
Screenshot: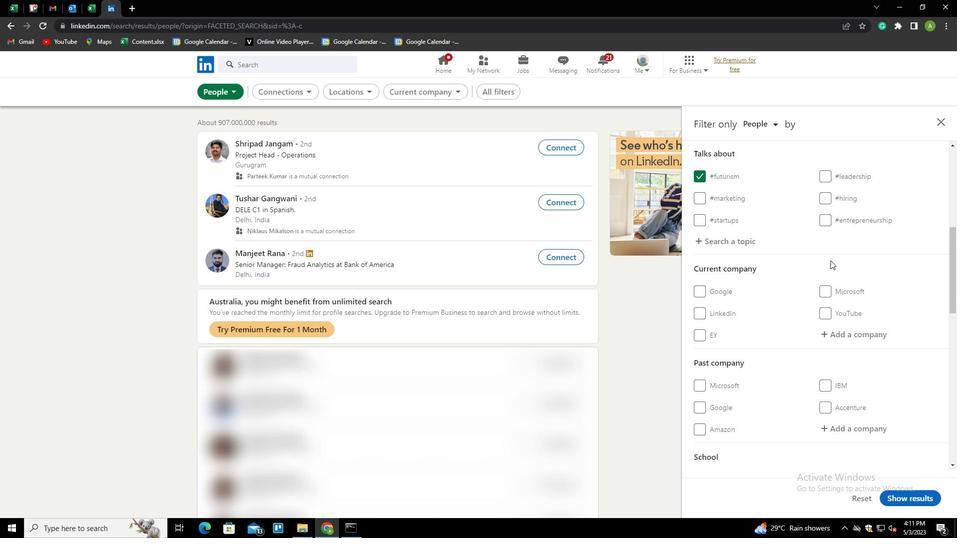 
Action: Mouse scrolled (830, 273) with delta (0, 0)
Screenshot: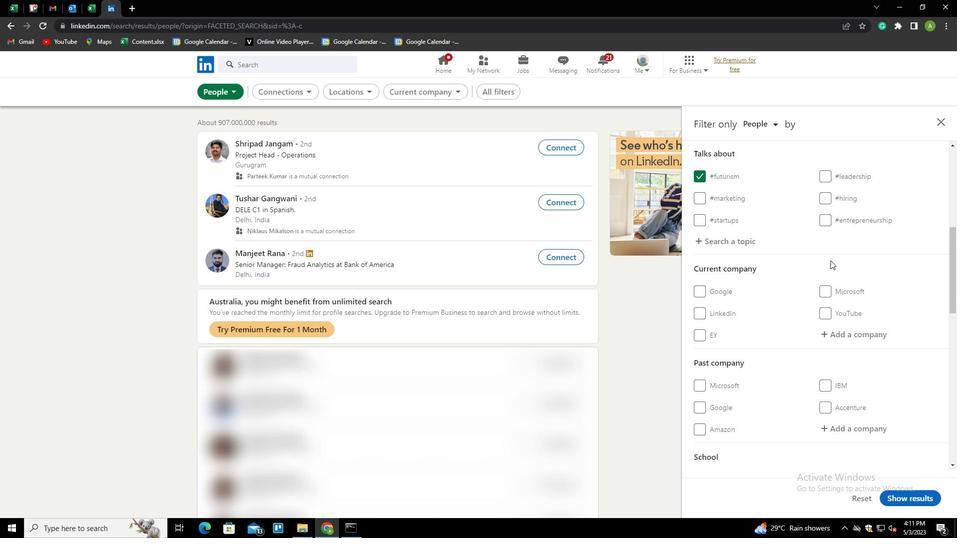 
Action: Mouse moved to (836, 289)
Screenshot: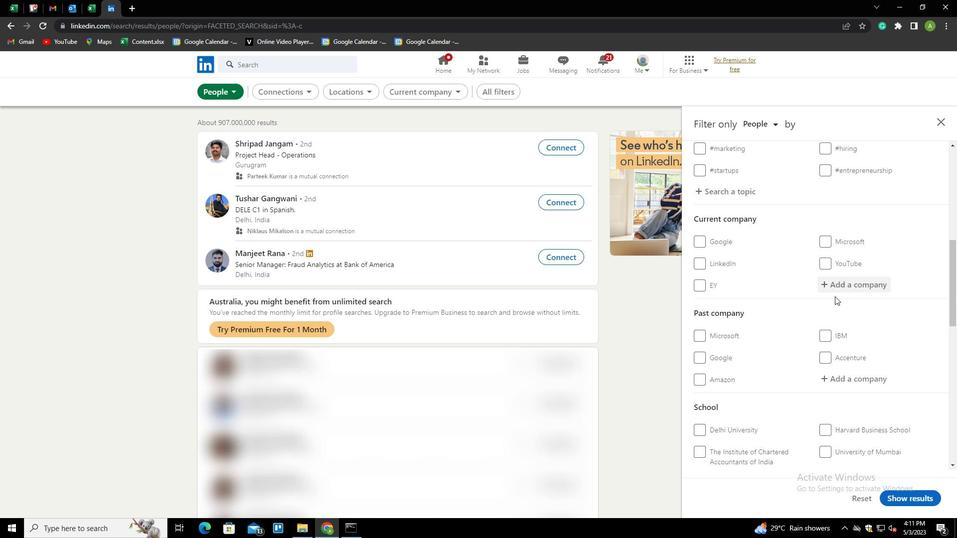 
Action: Mouse pressed left at (836, 289)
Screenshot: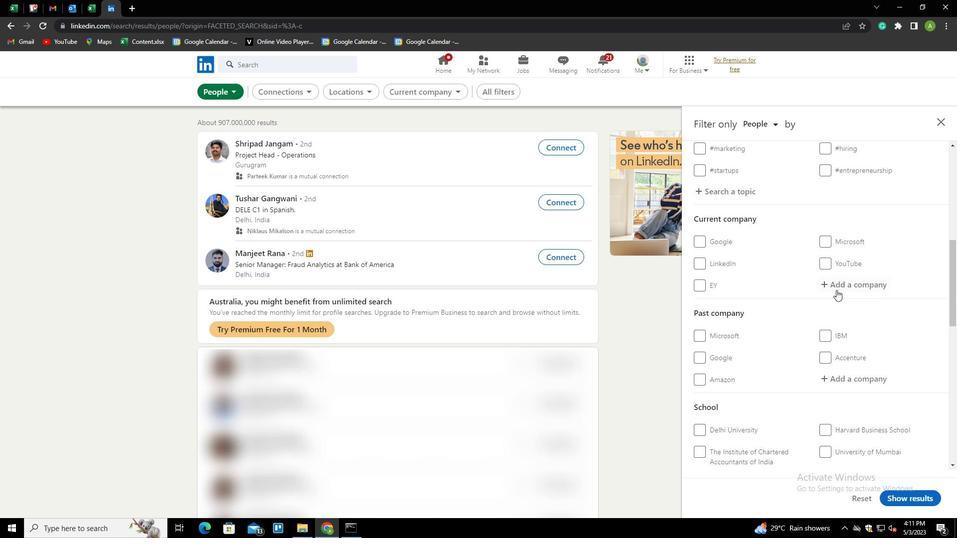 
Action: Mouse moved to (849, 281)
Screenshot: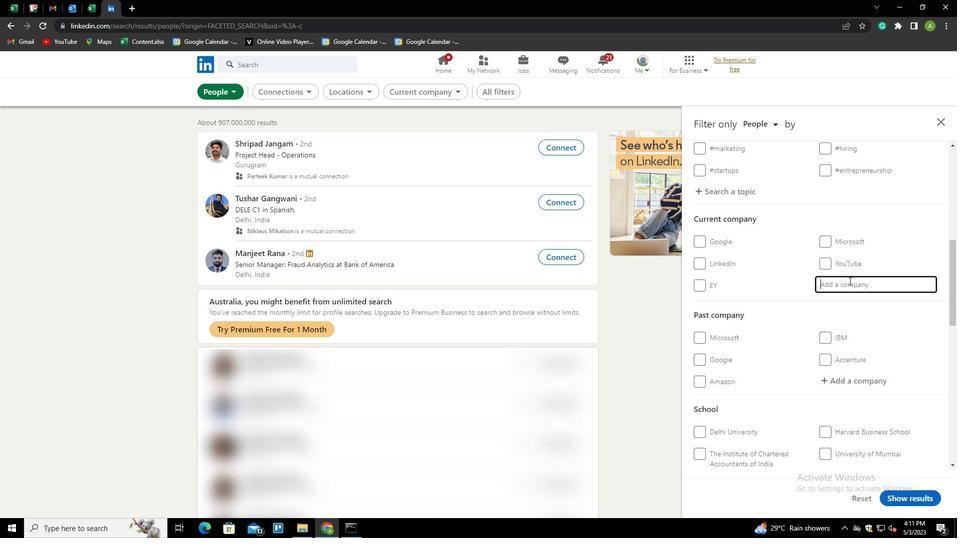 
Action: Mouse pressed left at (849, 281)
Screenshot: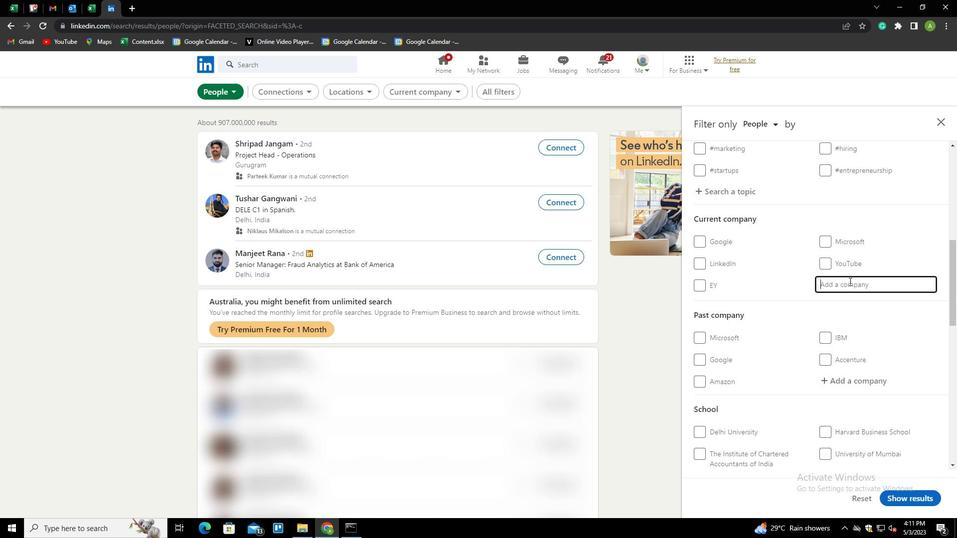 
Action: Mouse moved to (849, 281)
Screenshot: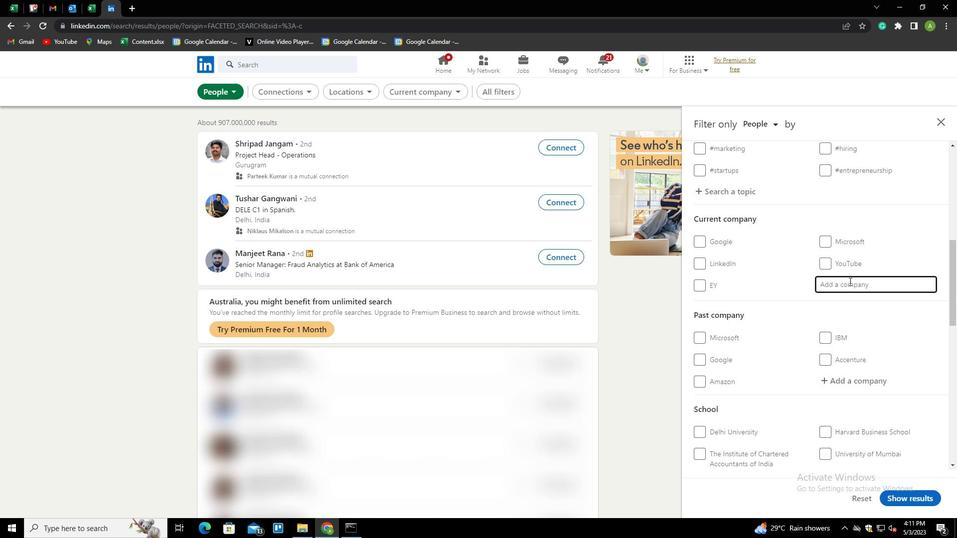
Action: Key pressed <Key.shift><Key.shift><Key.shift><Key.shift><Key.shift><Key.shift><Key.shift><Key.shift><Key.shift><Key.shift><Key.shift><Key.shift><Key.shift><Key.shift><Key.shift><Key.shift><Key.shift><Key.shift>REDA<Key.space><Key.down><Key.enter>
Screenshot: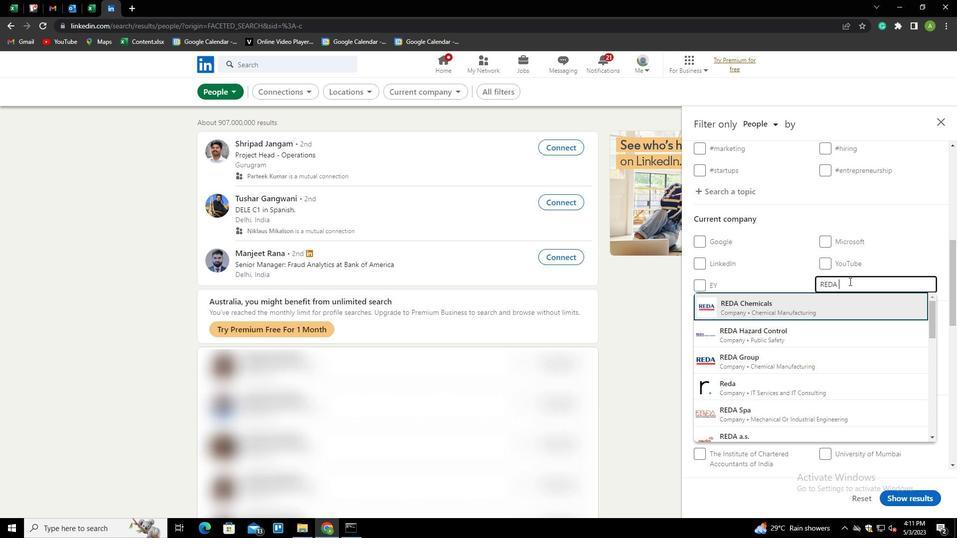 
Action: Mouse scrolled (849, 281) with delta (0, 0)
Screenshot: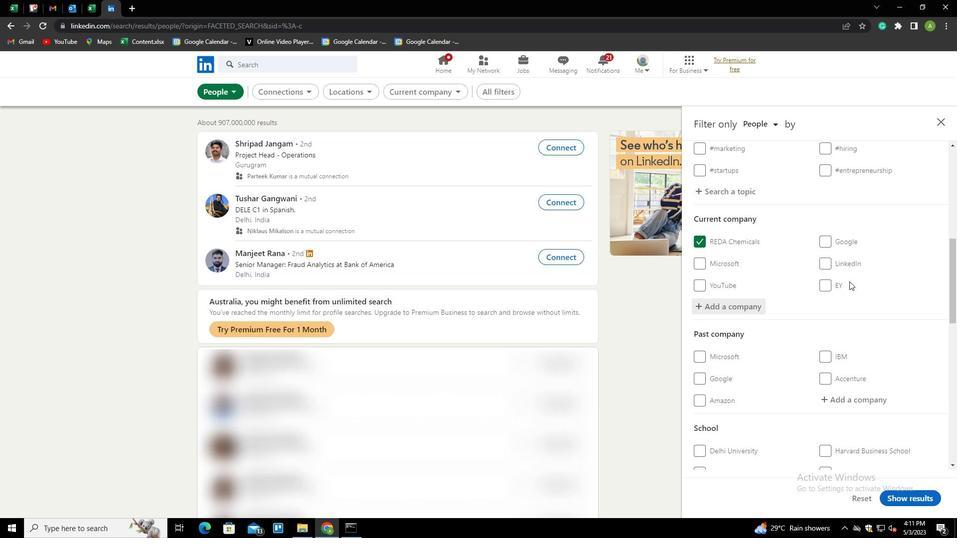 
Action: Mouse scrolled (849, 281) with delta (0, 0)
Screenshot: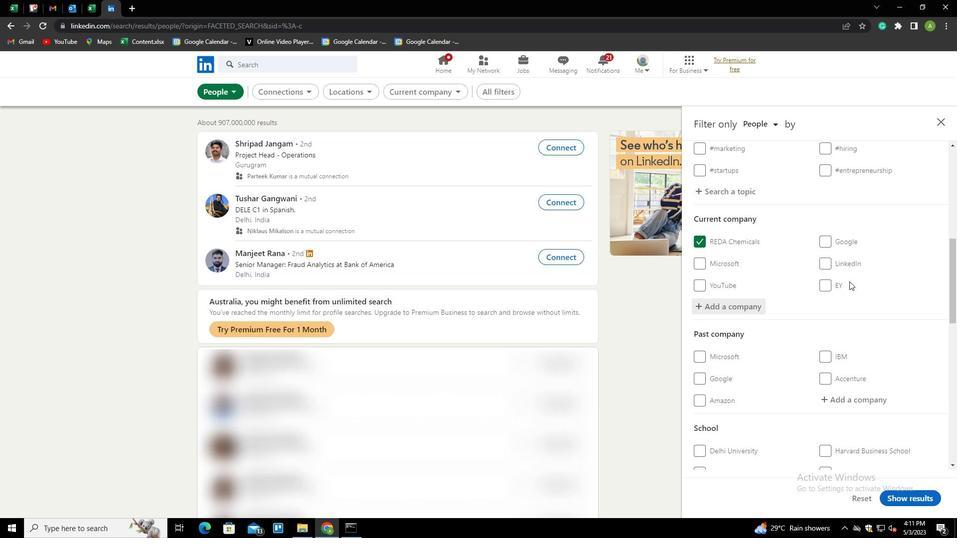 
Action: Mouse scrolled (849, 281) with delta (0, 0)
Screenshot: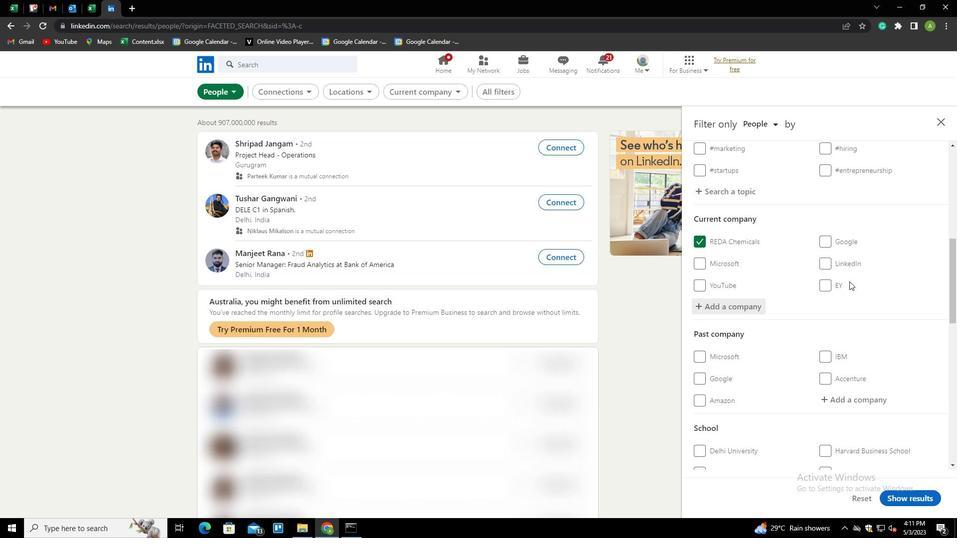 
Action: Mouse scrolled (849, 281) with delta (0, 0)
Screenshot: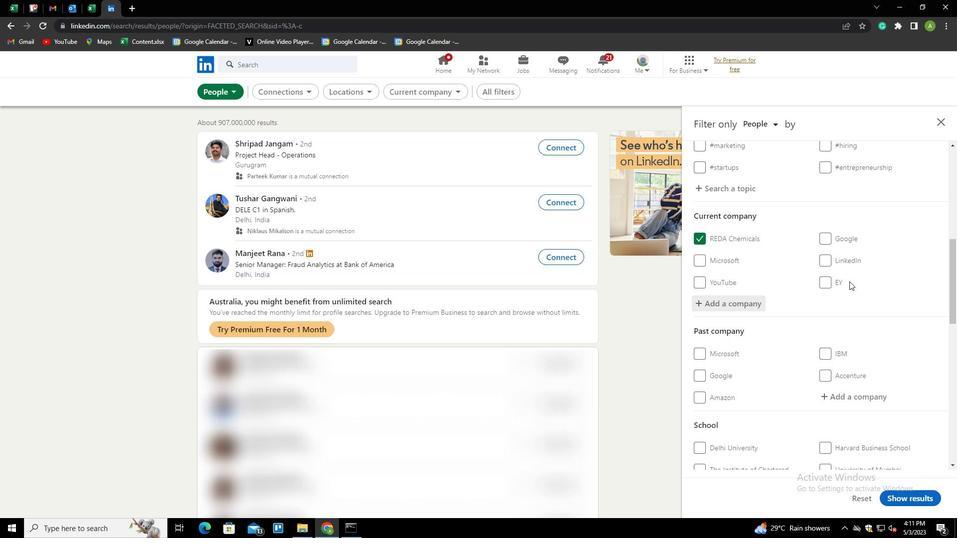 
Action: Mouse scrolled (849, 281) with delta (0, 0)
Screenshot: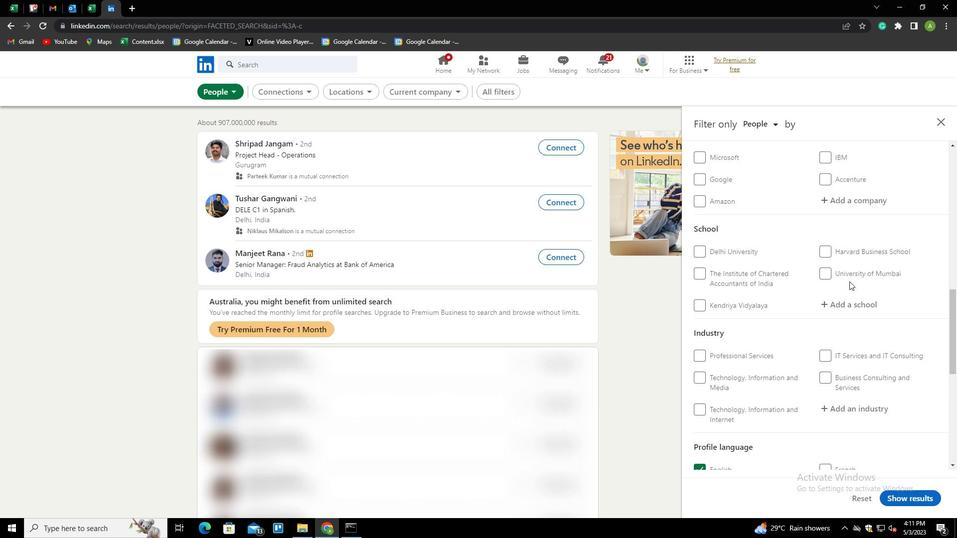 
Action: Mouse moved to (844, 256)
Screenshot: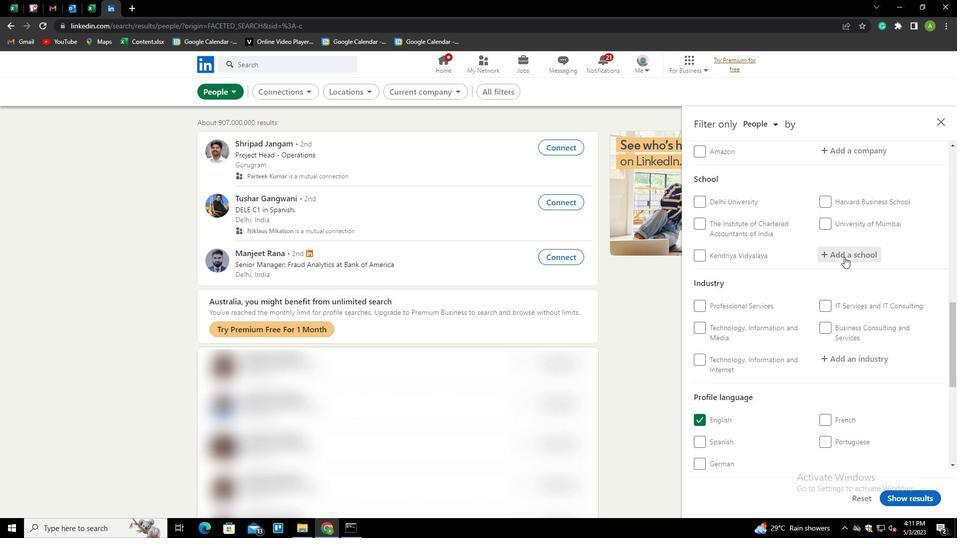 
Action: Mouse pressed left at (844, 256)
Screenshot: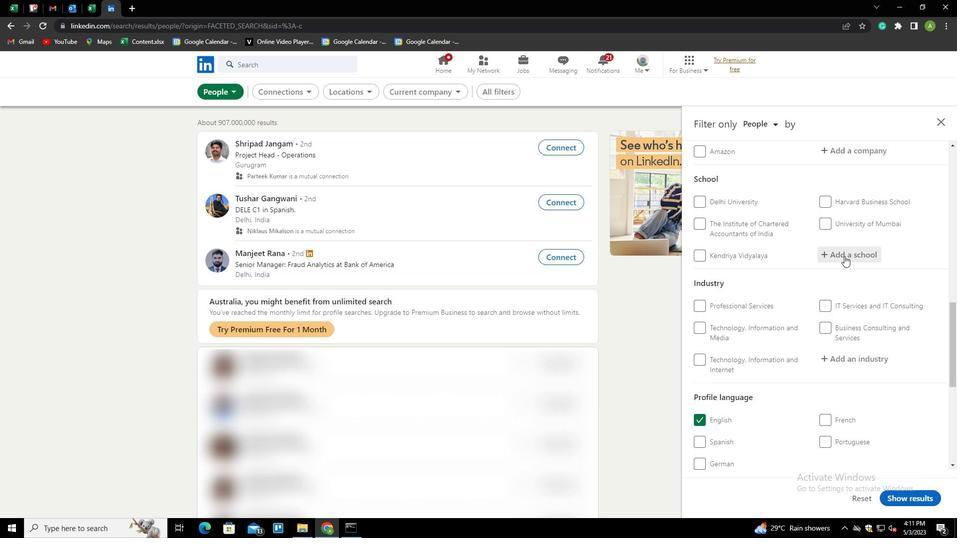 
Action: Key pressed <Key.shift>PETIT<Key.space><Key.shift><Key.shift><Key.shift><Key.shift><Key.shift>SEMI<Key.down><Key.enter>
Screenshot: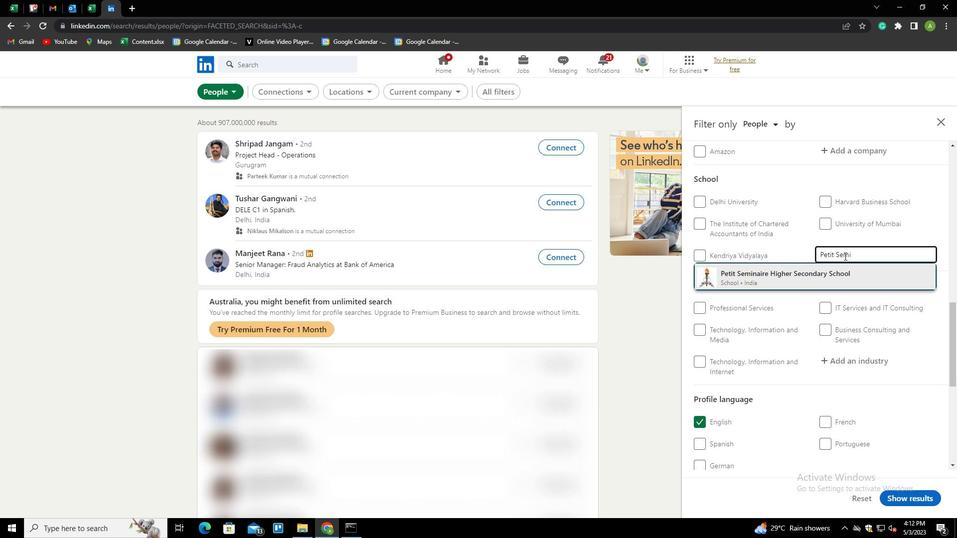 
Action: Mouse scrolled (844, 255) with delta (0, 0)
Screenshot: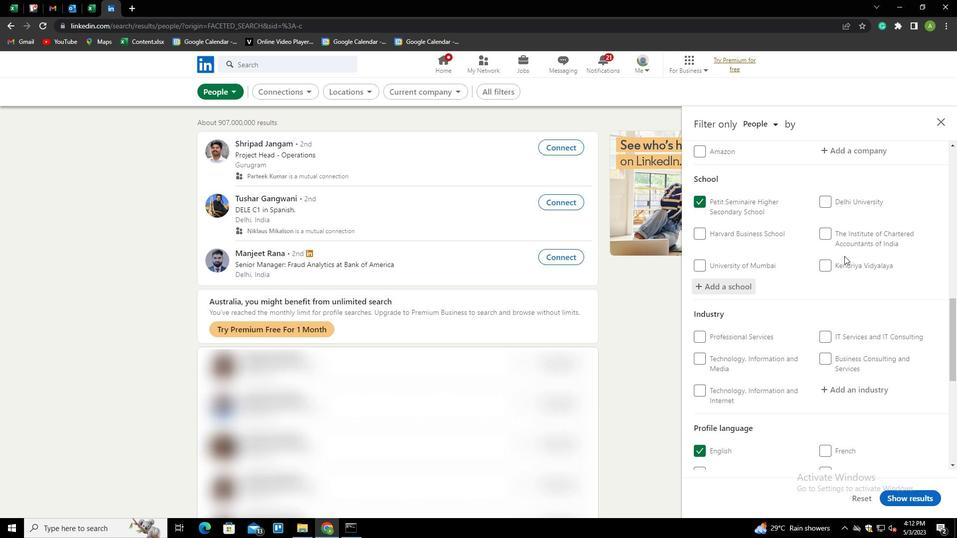 
Action: Mouse scrolled (844, 255) with delta (0, 0)
Screenshot: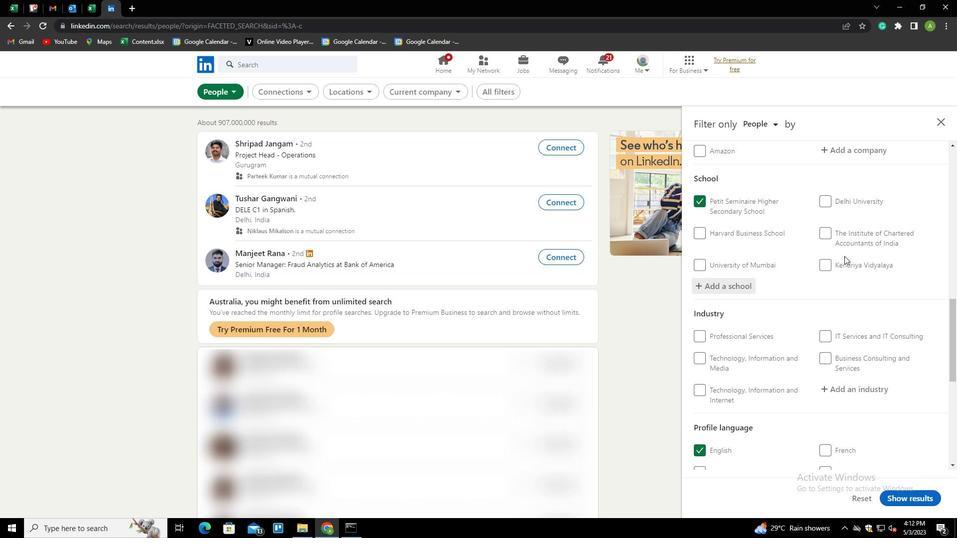 
Action: Mouse scrolled (844, 255) with delta (0, 0)
Screenshot: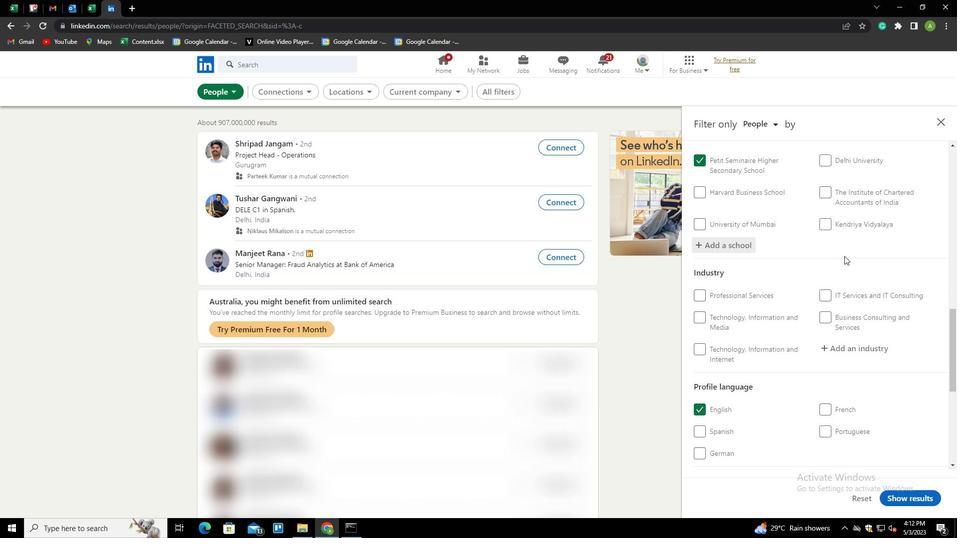 
Action: Mouse moved to (843, 246)
Screenshot: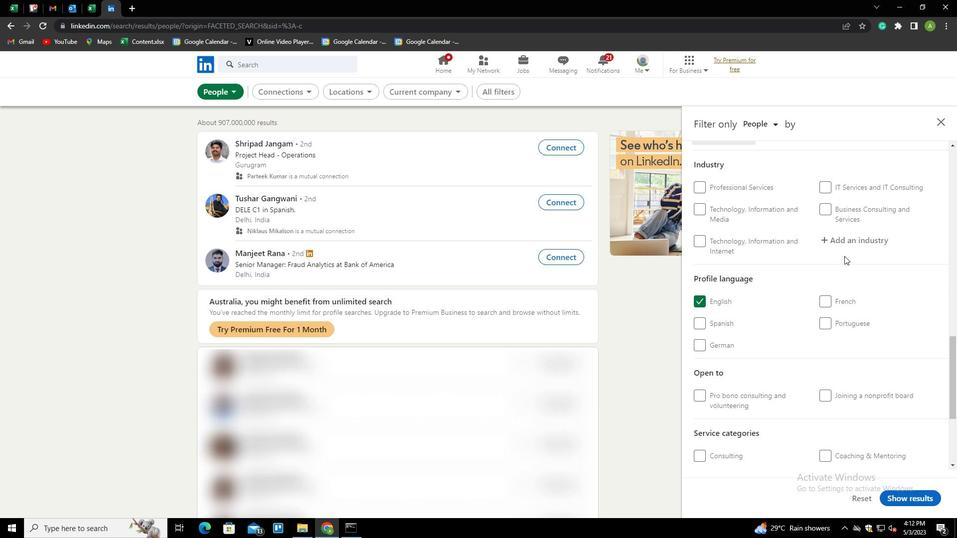 
Action: Mouse pressed left at (843, 246)
Screenshot: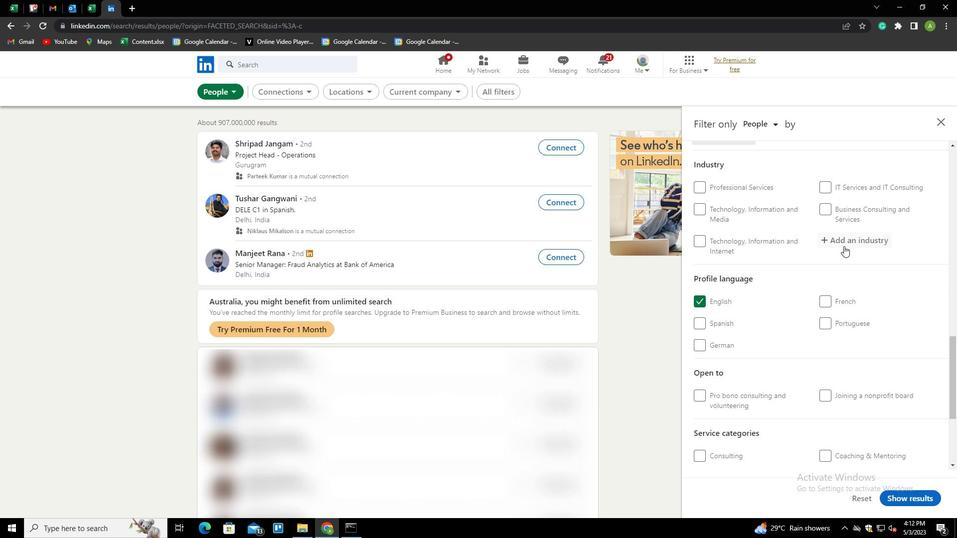 
Action: Key pressed <Key.shift>MEDIA<Key.space><Key.shift>PRODU<Key.down><Key.down><Key.enter>
Screenshot: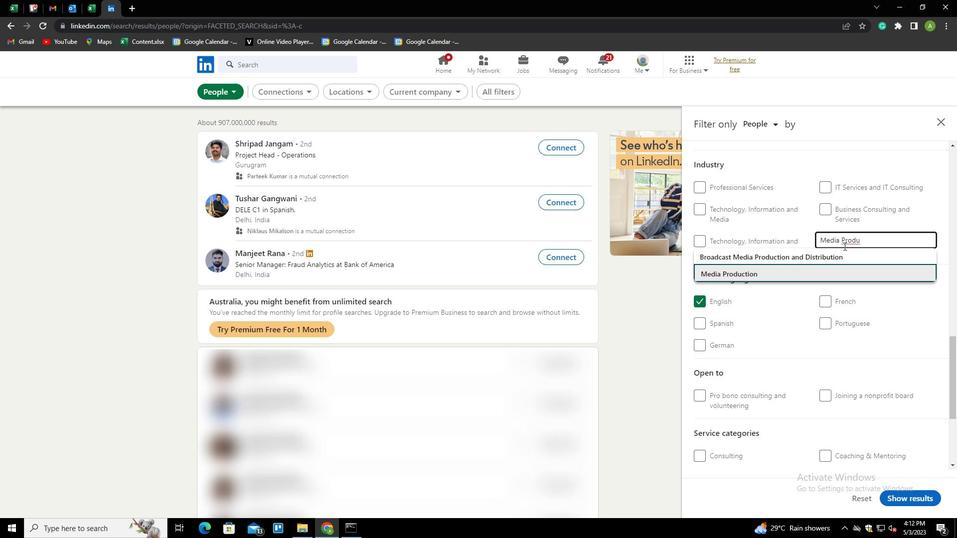 
Action: Mouse scrolled (843, 245) with delta (0, 0)
Screenshot: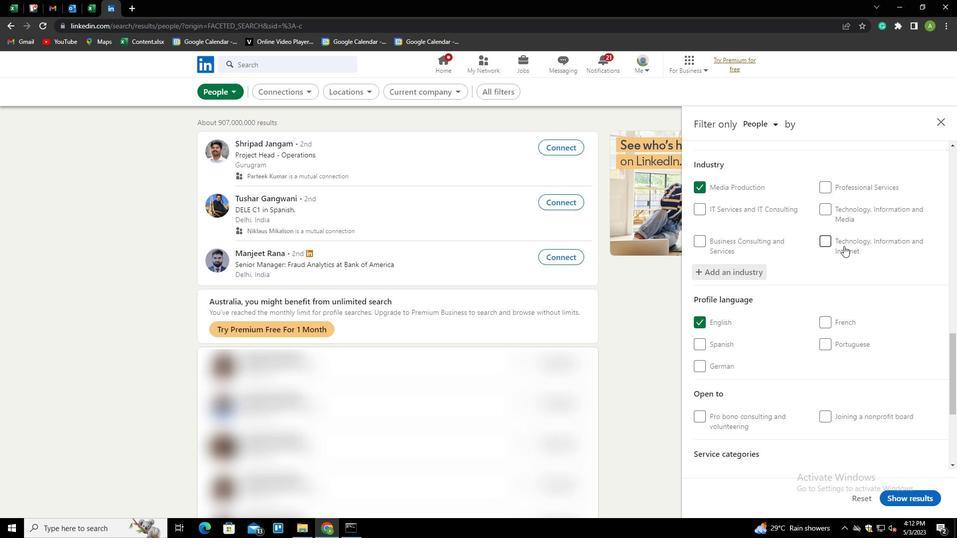 
Action: Mouse scrolled (843, 245) with delta (0, 0)
Screenshot: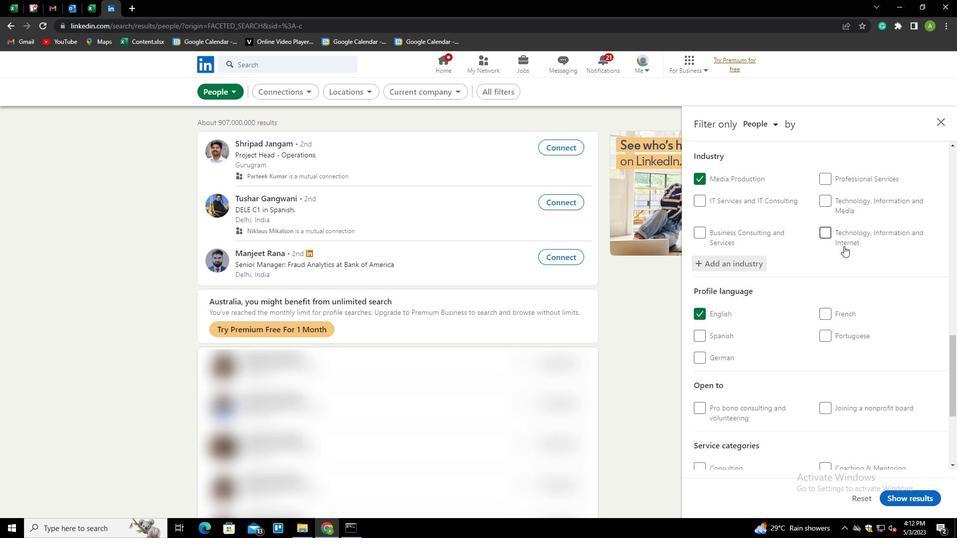 
Action: Mouse scrolled (843, 245) with delta (0, 0)
Screenshot: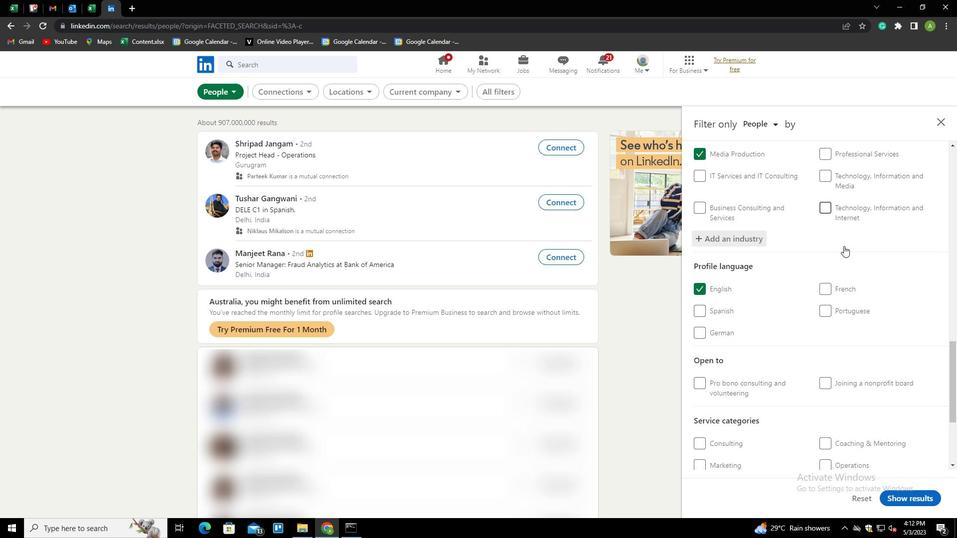 
Action: Mouse scrolled (843, 245) with delta (0, 0)
Screenshot: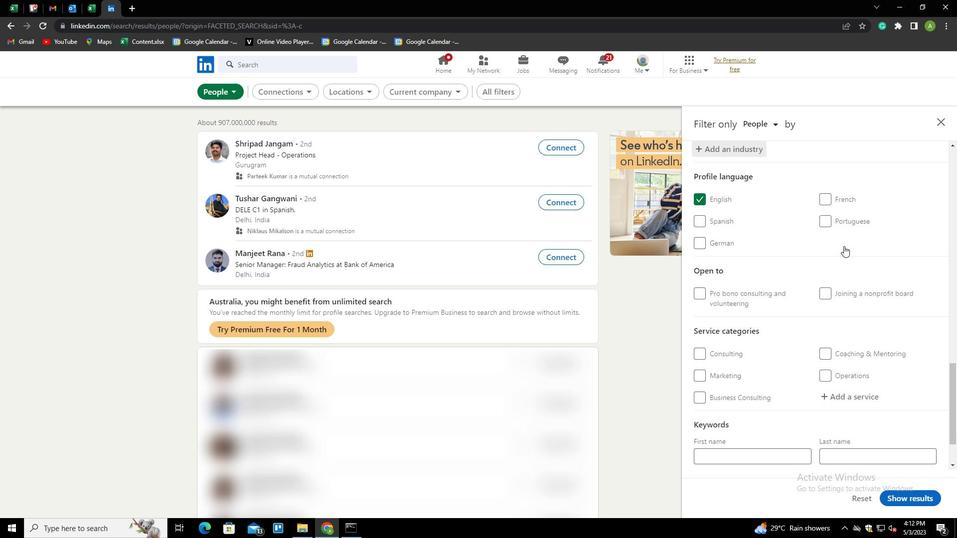 
Action: Mouse scrolled (843, 245) with delta (0, 0)
Screenshot: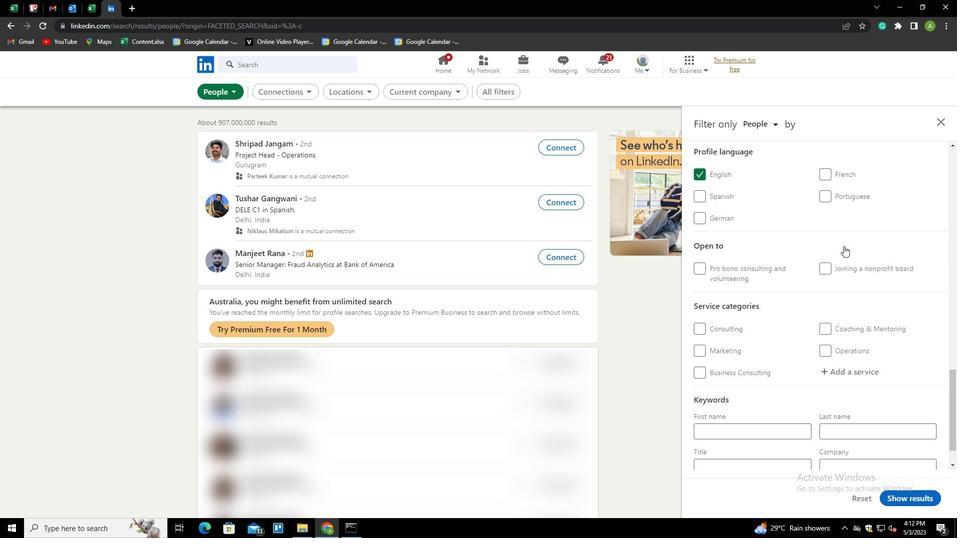
Action: Mouse scrolled (843, 245) with delta (0, 0)
Screenshot: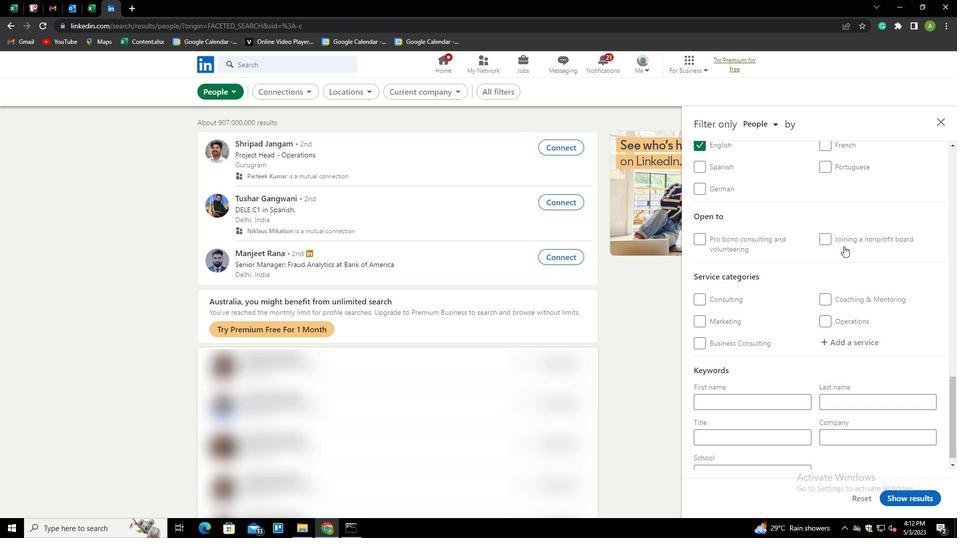 
Action: Mouse scrolled (843, 245) with delta (0, 0)
Screenshot: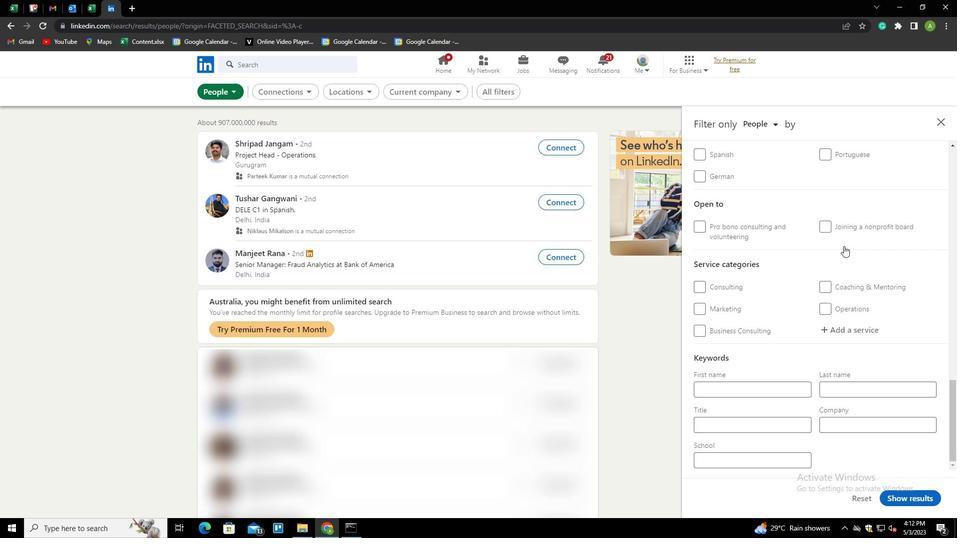 
Action: Mouse moved to (840, 332)
Screenshot: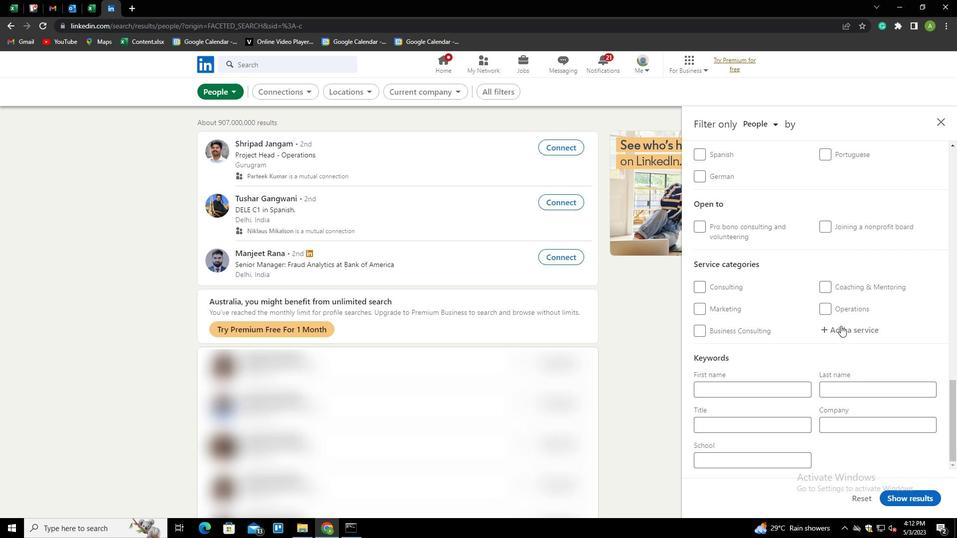 
Action: Mouse pressed left at (840, 332)
Screenshot: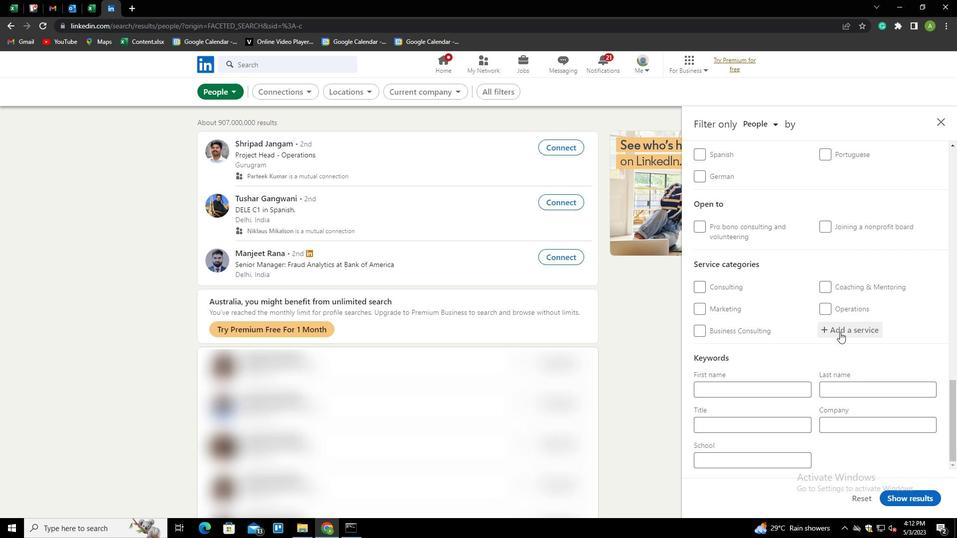 
Action: Mouse moved to (841, 331)
Screenshot: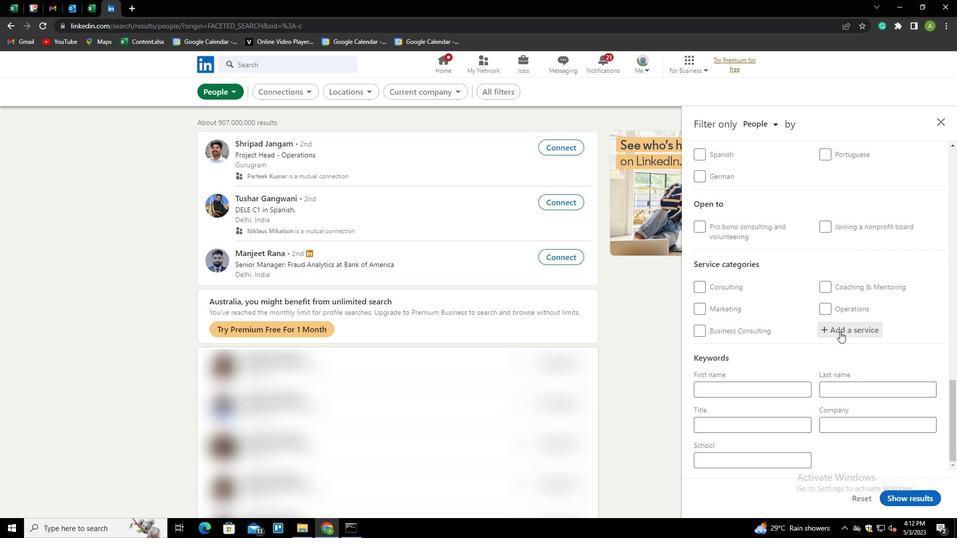 
Action: Mouse pressed left at (841, 331)
Screenshot: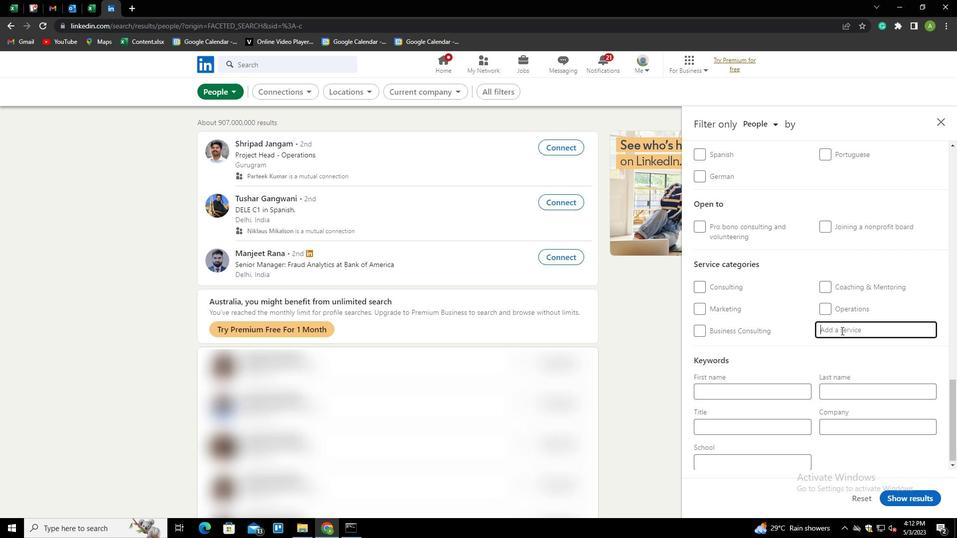 
Action: Key pressed <Key.shift>PAINTER<Key.backspace>R
Screenshot: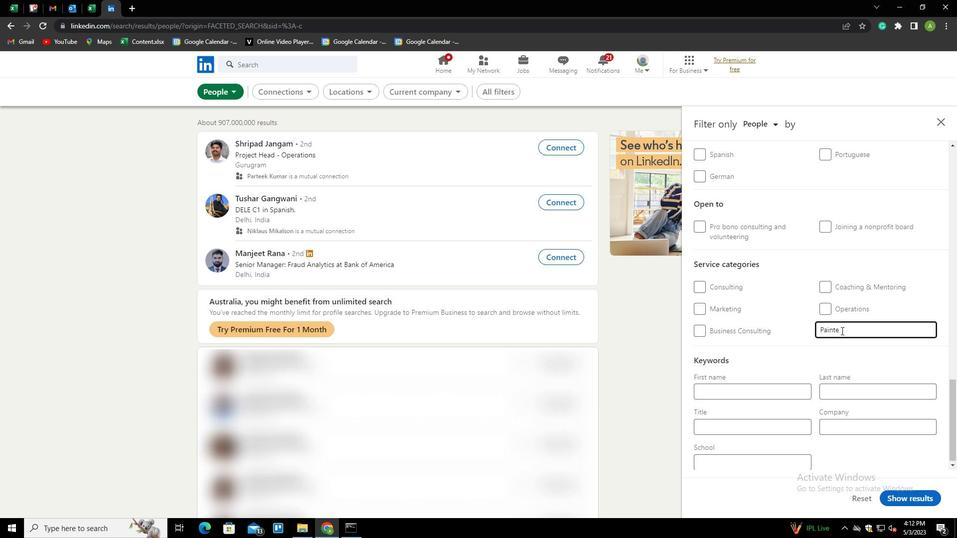 
Action: Mouse moved to (764, 421)
Screenshot: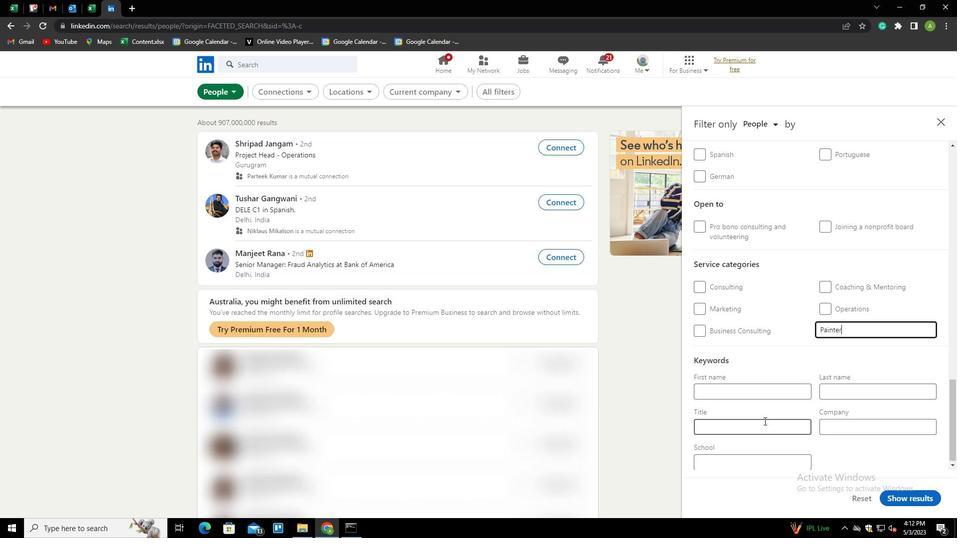 
Action: Mouse pressed left at (764, 421)
Screenshot: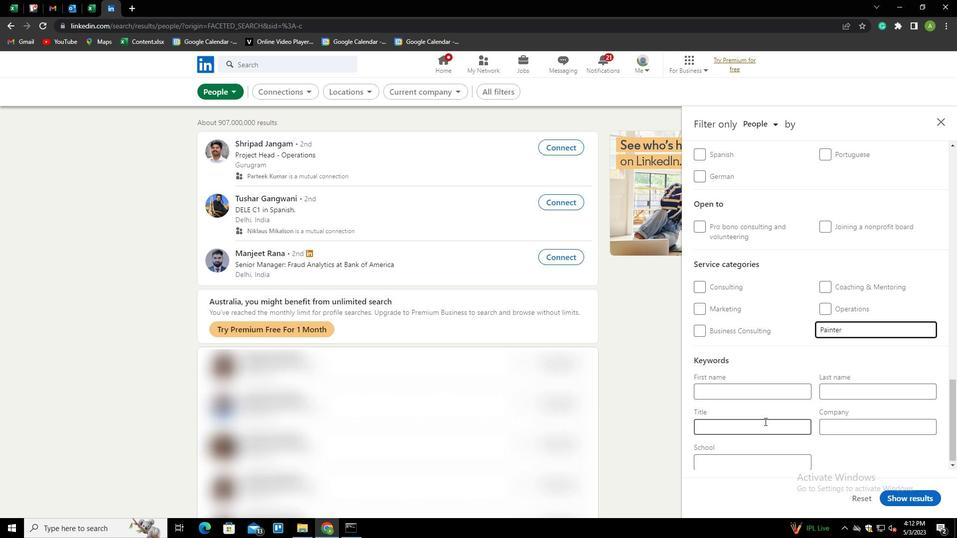 
Action: Mouse moved to (872, 329)
Screenshot: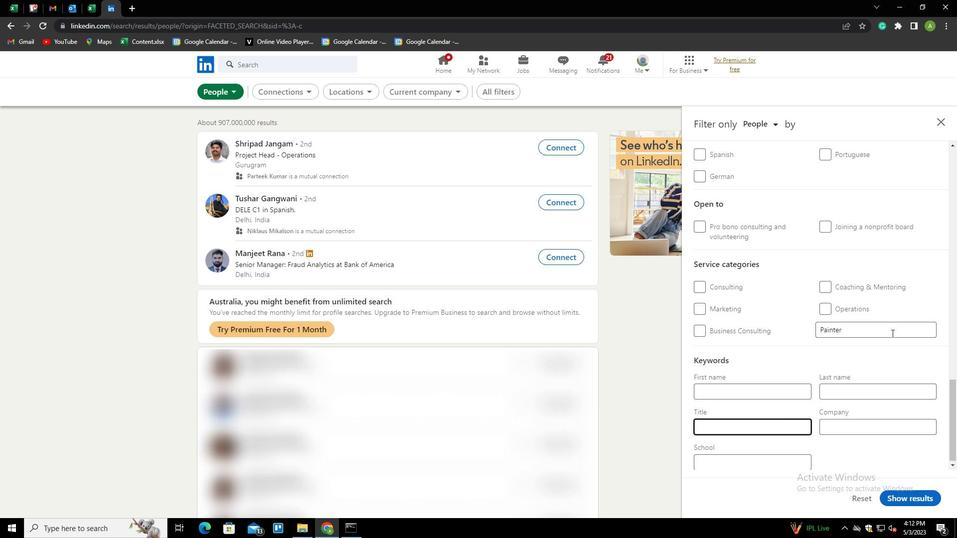 
Action: Mouse pressed left at (872, 329)
Screenshot: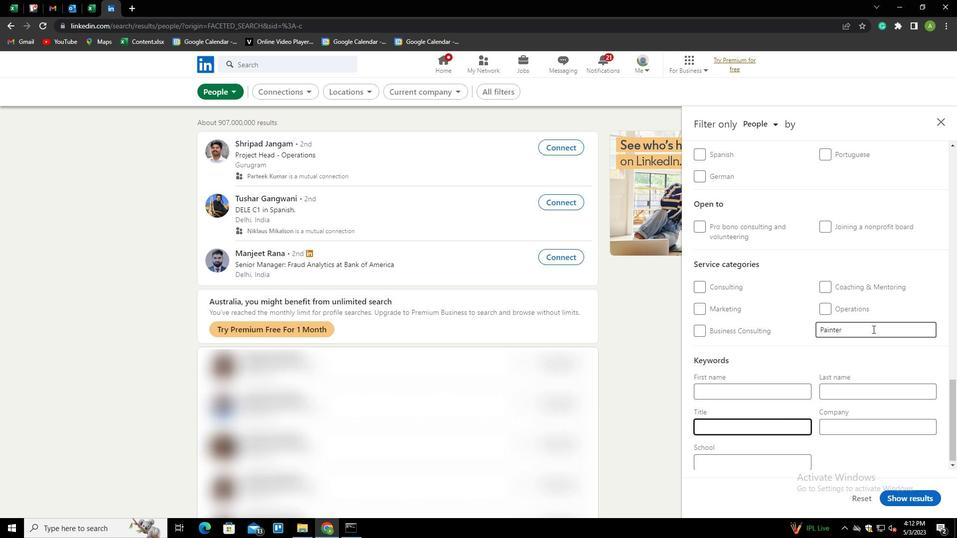 
Action: Key pressed <Key.shift_r><Key.shift_r><Key.home><Key.shift>CONSULTING
Screenshot: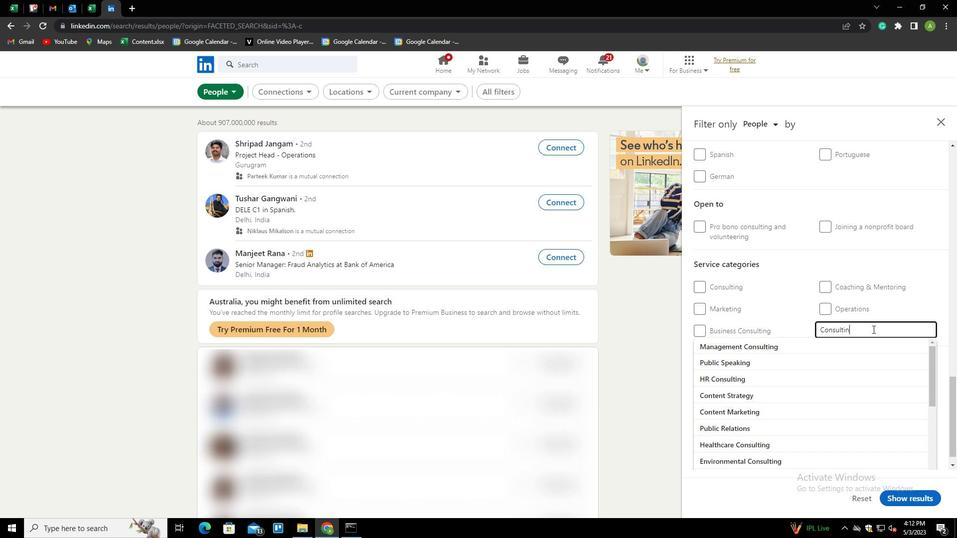 
Action: Mouse moved to (796, 323)
Screenshot: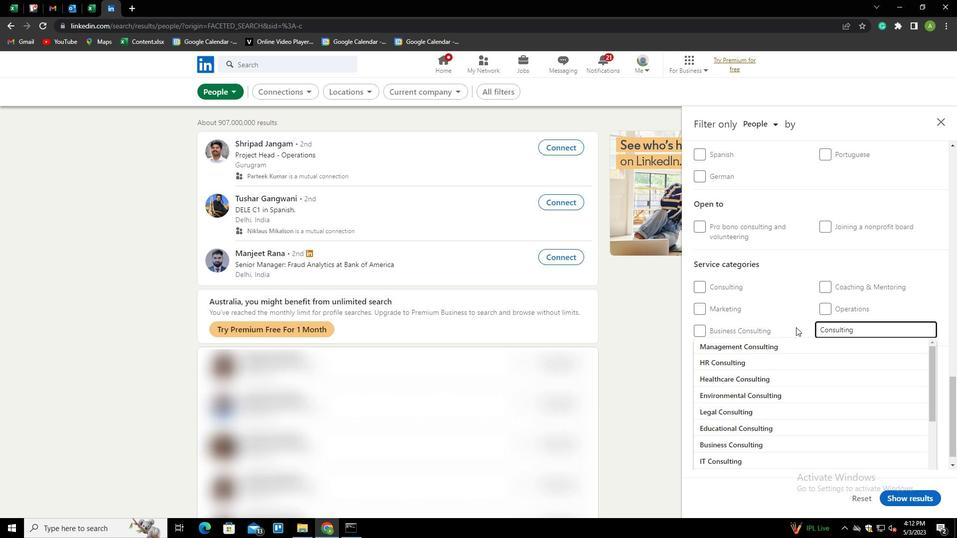 
Action: Mouse pressed left at (796, 323)
Screenshot: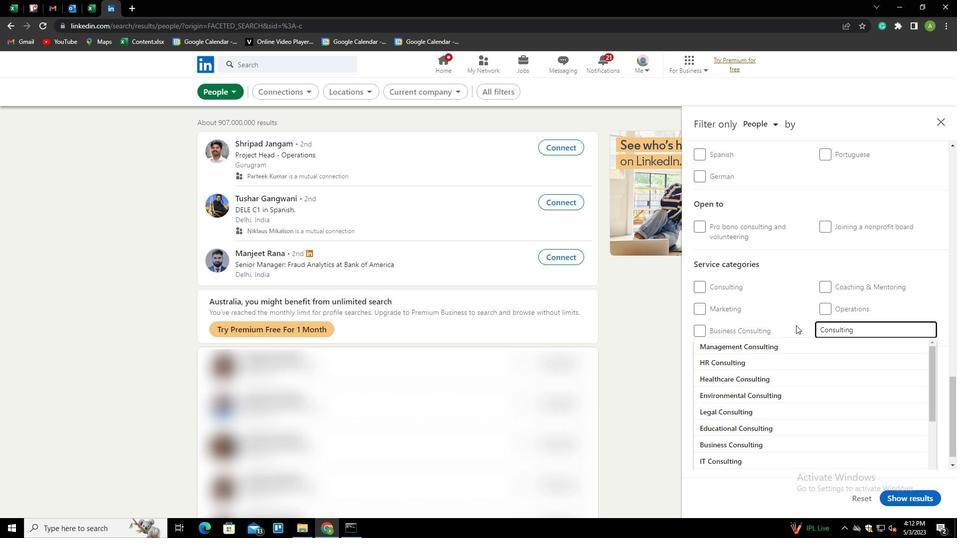 
Action: Mouse moved to (738, 423)
Screenshot: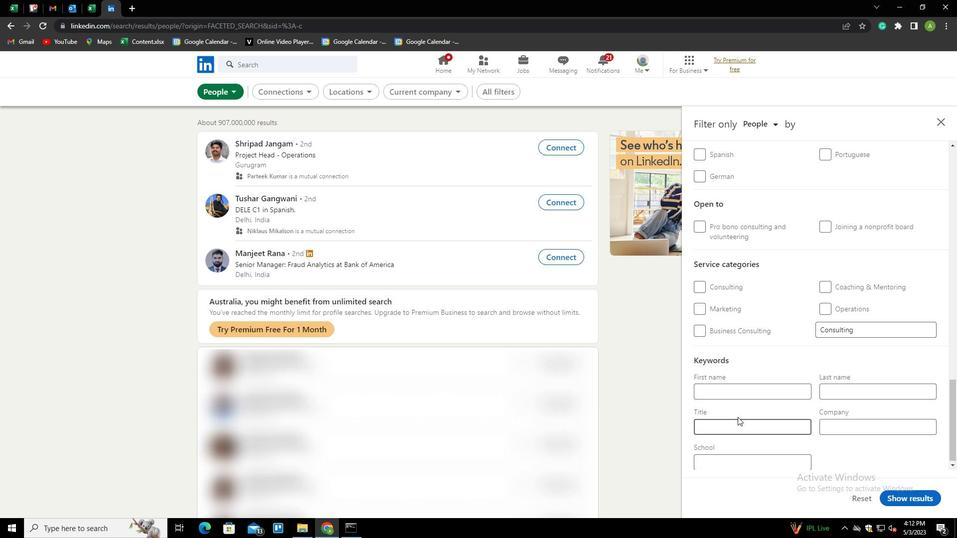 
Action: Mouse pressed left at (738, 423)
Screenshot: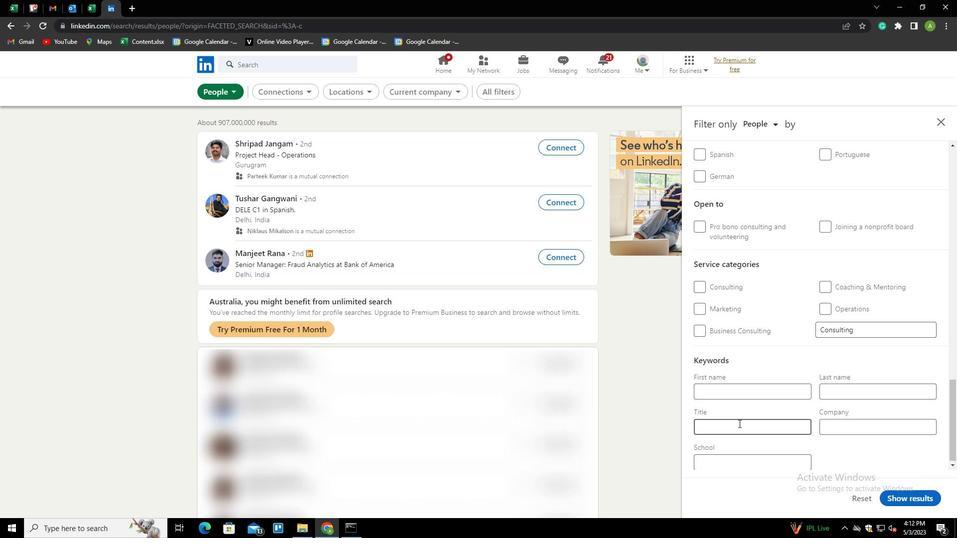 
Action: Key pressed <Key.shift>PAINTER
Screenshot: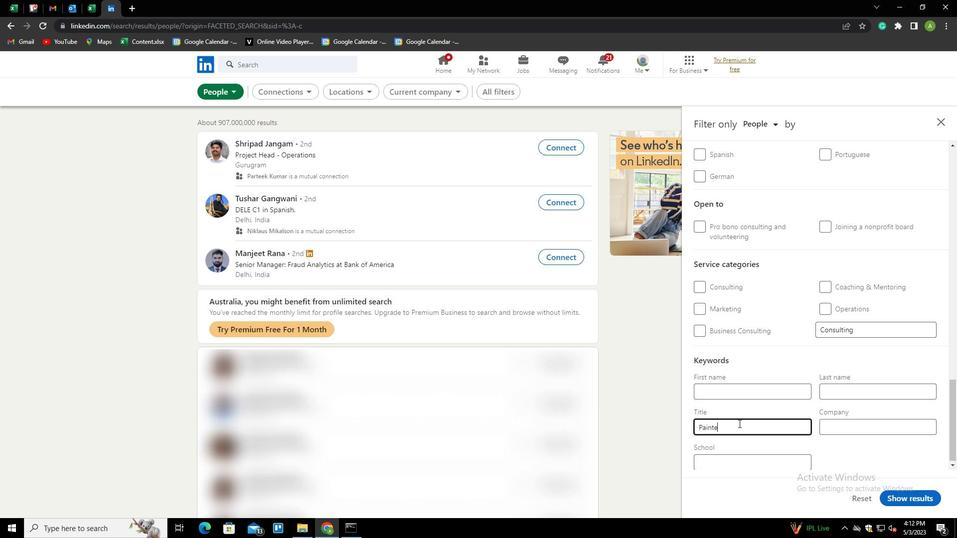 
Action: Mouse moved to (838, 452)
Screenshot: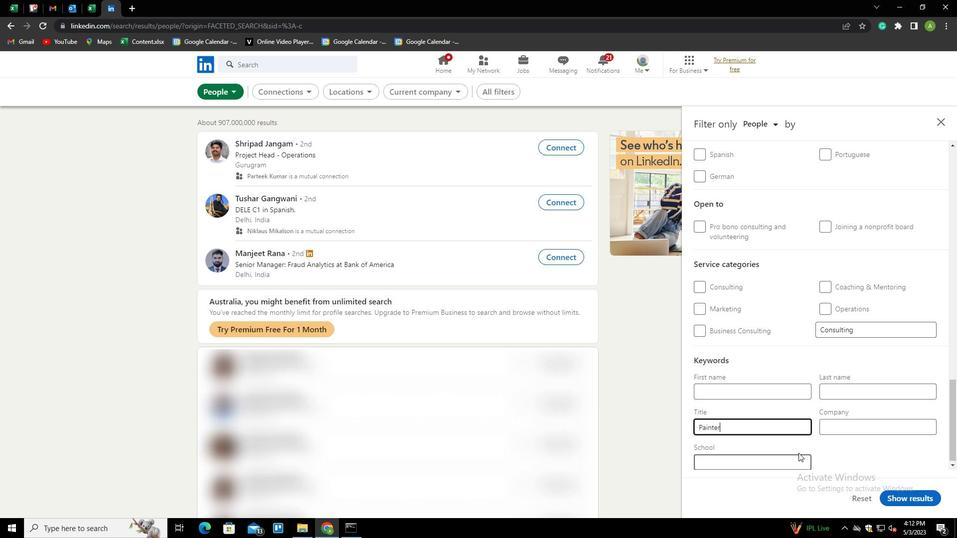 
Action: Mouse pressed left at (838, 452)
Screenshot: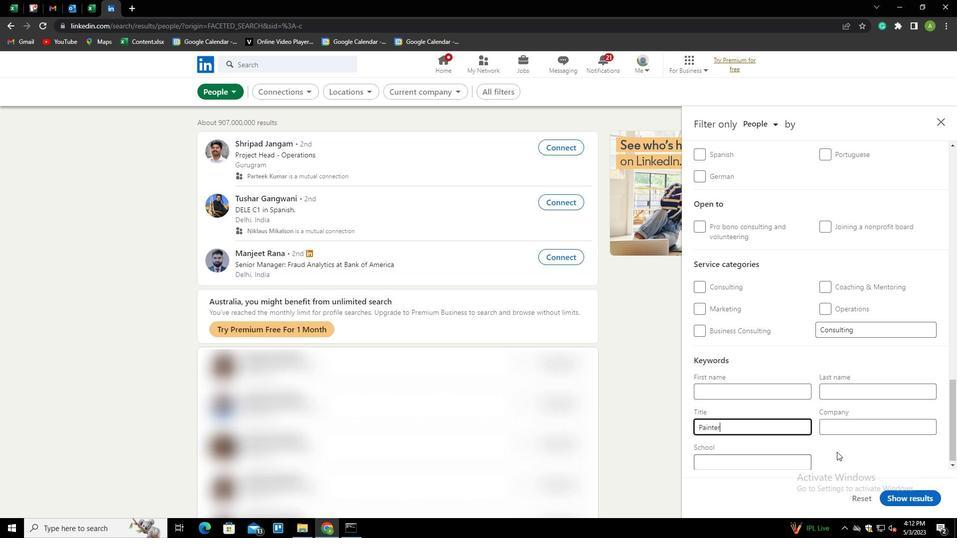 
Action: Mouse moved to (913, 498)
Screenshot: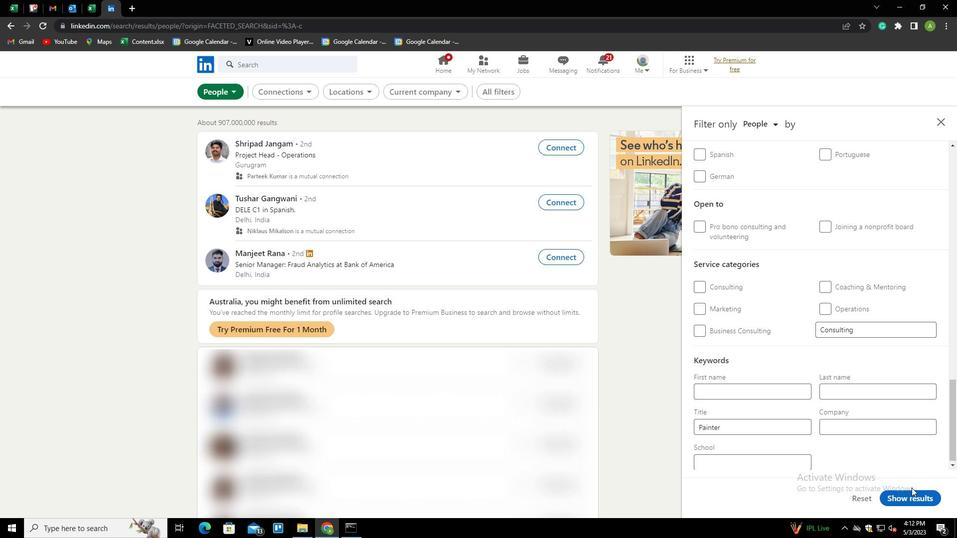 
Action: Mouse pressed left at (913, 498)
Screenshot: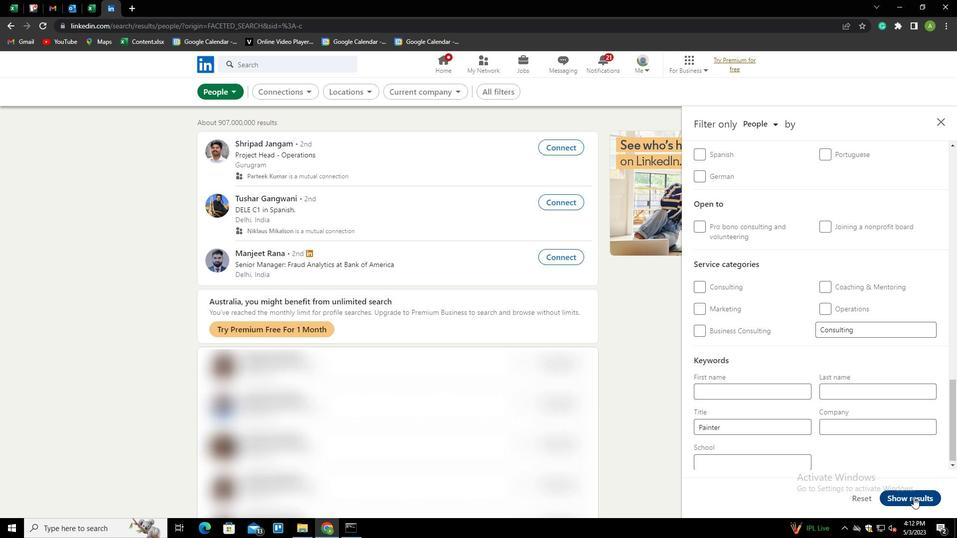 
